 Task: Create new Company, with domain: 'roche.com' and type: 'Prospect'. Add new contact for this company, with mail Id: 'Roshni34Verma@roche.com', First Name: Roshni, Last name:  Verma, Job Title: 'Marketing Analyst', Phone Number: '(702) 555-1234'. Change life cycle stage to  Lead and lead status to  In Progress. Logged in from softage.6@softage.net
Action: Mouse moved to (87, 70)
Screenshot: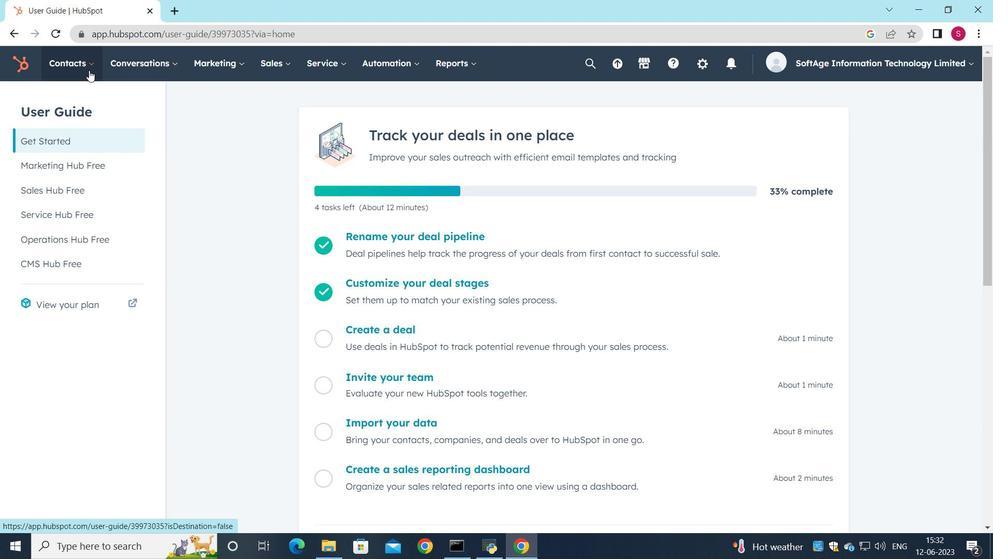
Action: Mouse pressed left at (88, 70)
Screenshot: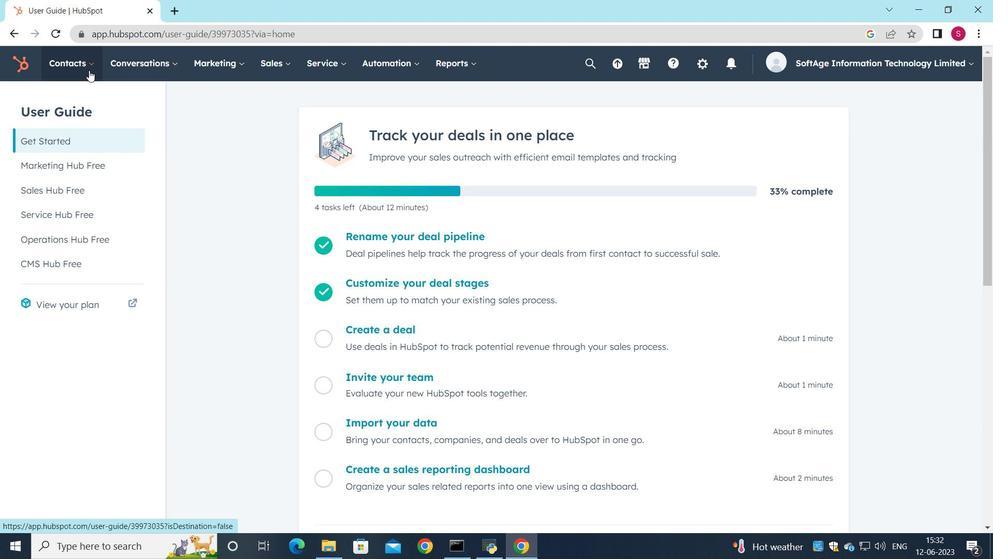 
Action: Mouse moved to (102, 122)
Screenshot: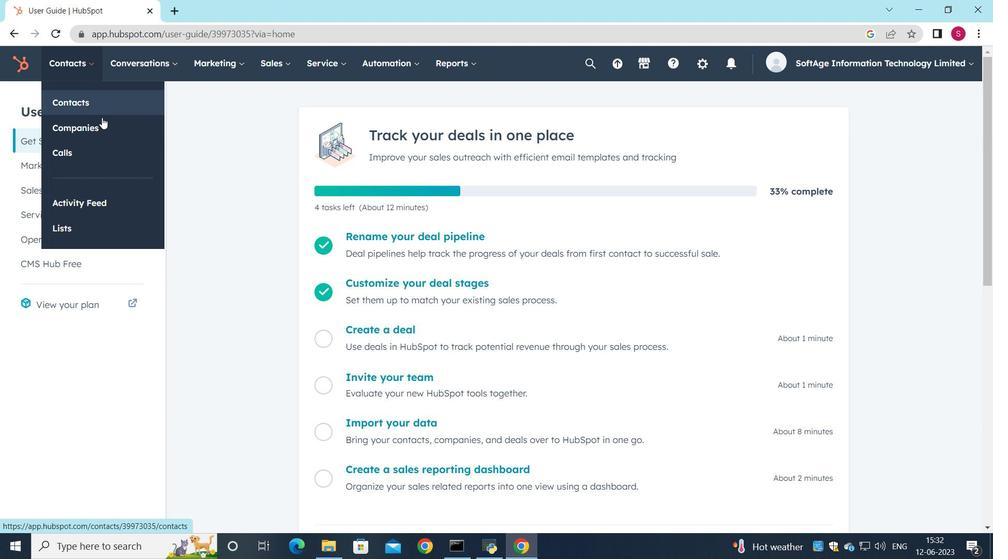 
Action: Mouse pressed left at (102, 122)
Screenshot: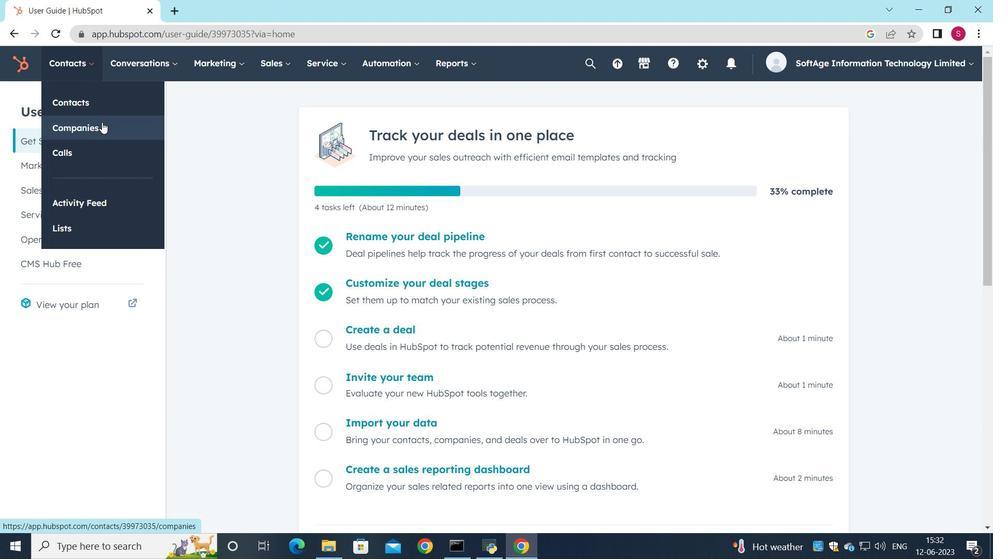 
Action: Mouse moved to (899, 104)
Screenshot: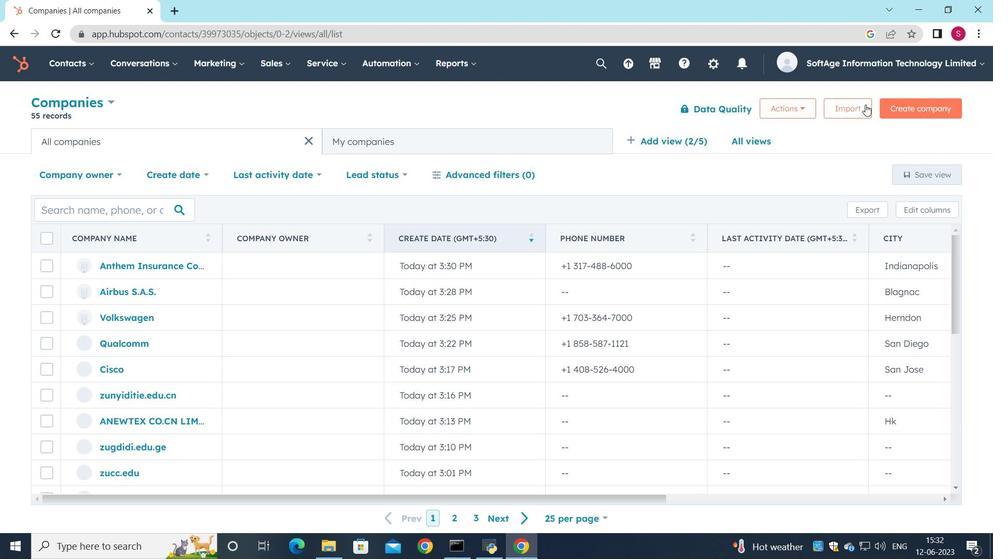 
Action: Mouse pressed left at (899, 104)
Screenshot: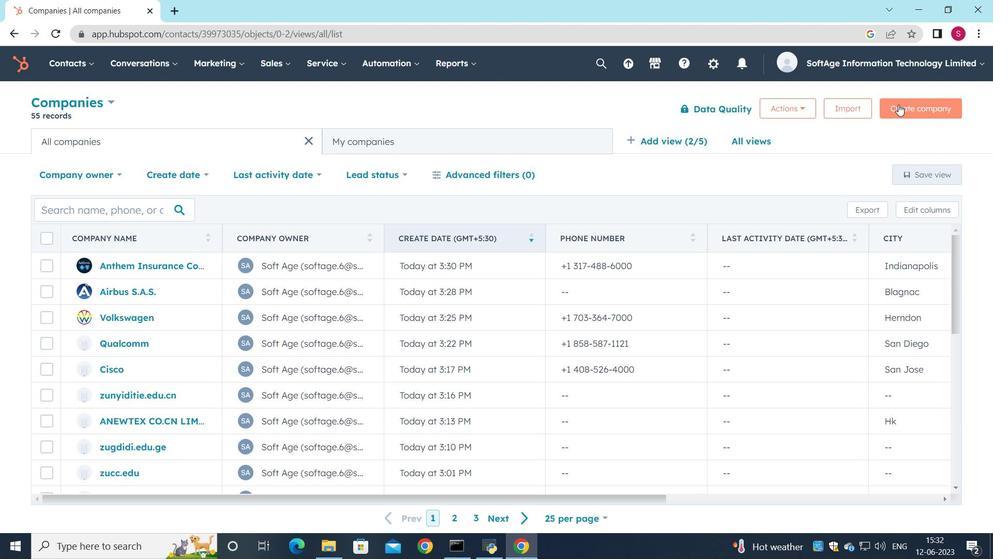 
Action: Mouse moved to (798, 172)
Screenshot: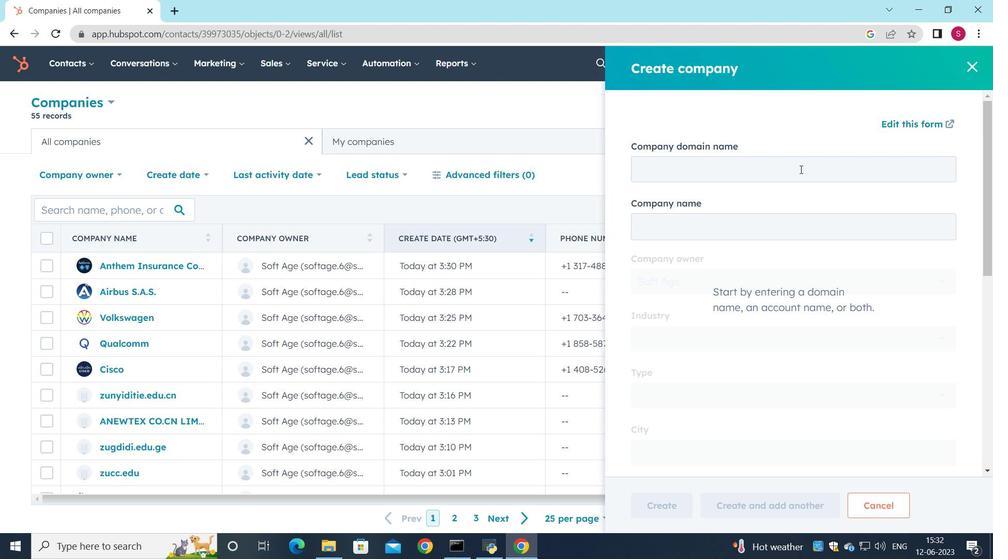 
Action: Mouse pressed left at (798, 172)
Screenshot: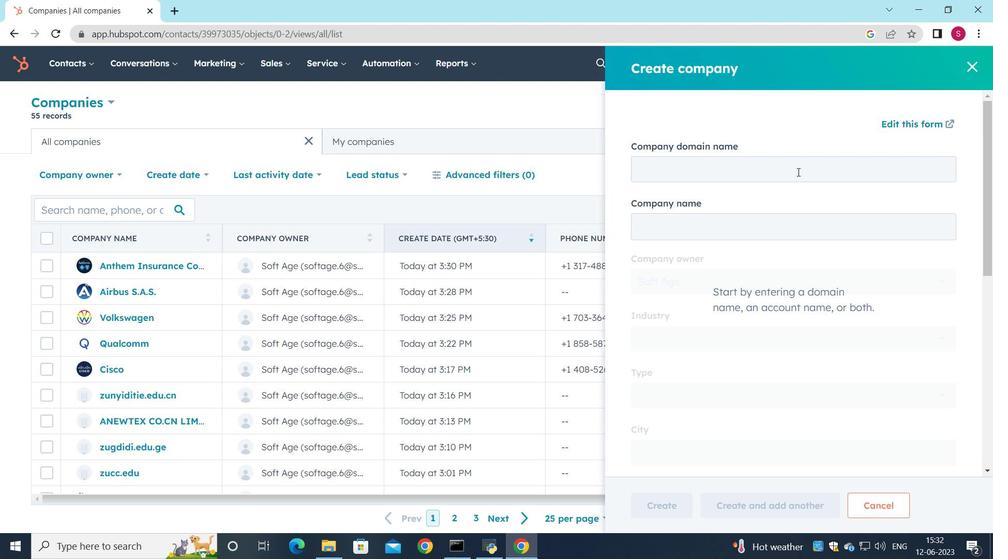 
Action: Key pressed roche.com
Screenshot: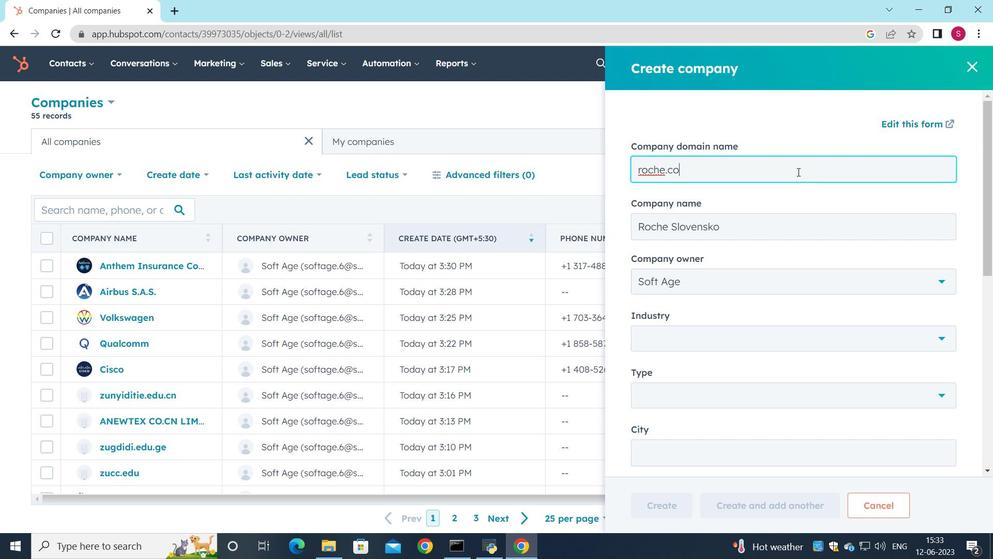 
Action: Mouse moved to (803, 256)
Screenshot: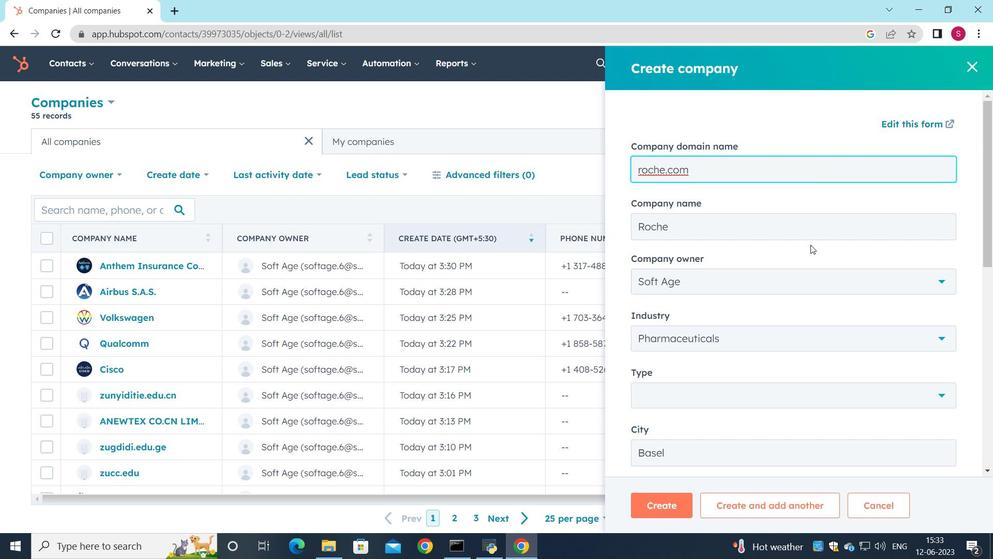 
Action: Mouse scrolled (803, 255) with delta (0, 0)
Screenshot: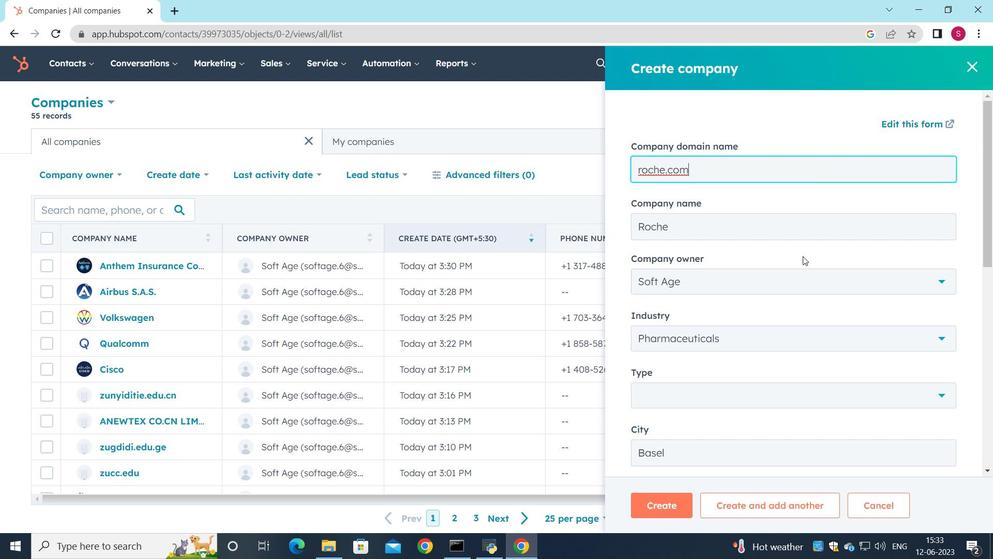 
Action: Mouse moved to (807, 265)
Screenshot: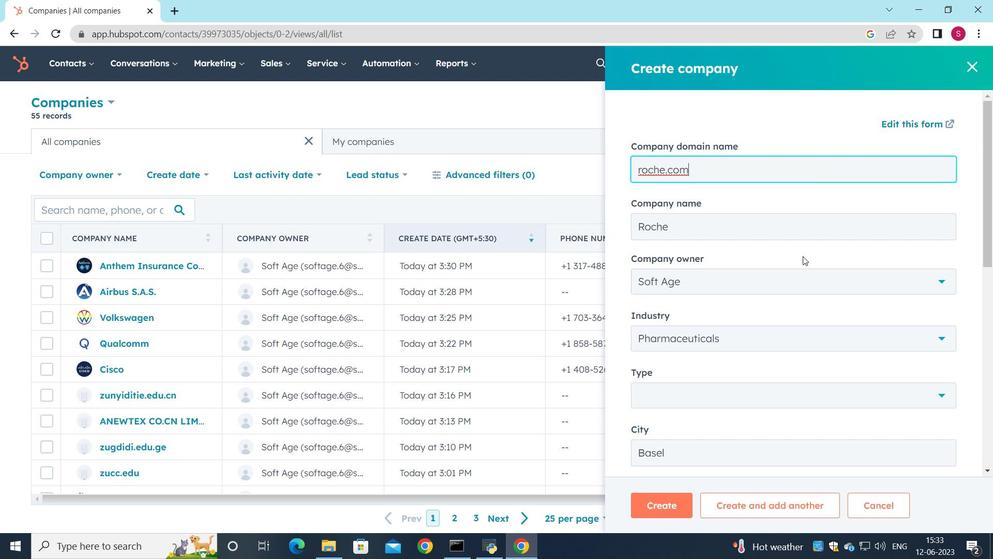 
Action: Mouse scrolled (807, 265) with delta (0, 0)
Screenshot: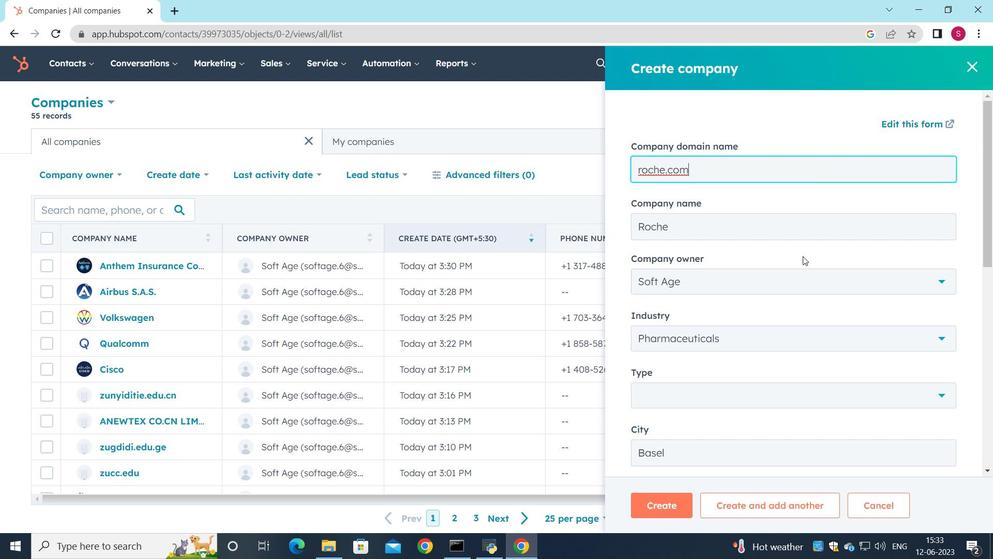 
Action: Mouse moved to (923, 263)
Screenshot: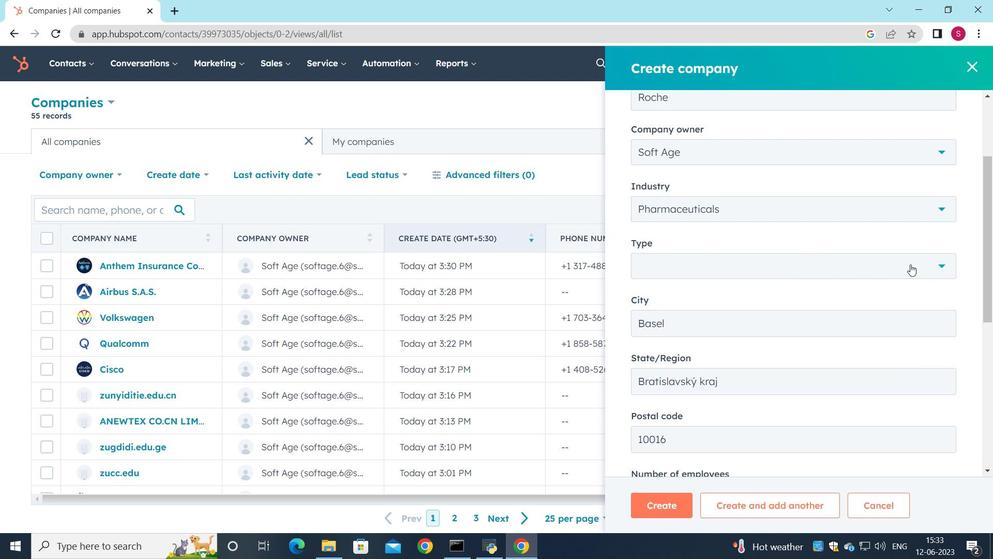 
Action: Mouse pressed left at (923, 263)
Screenshot: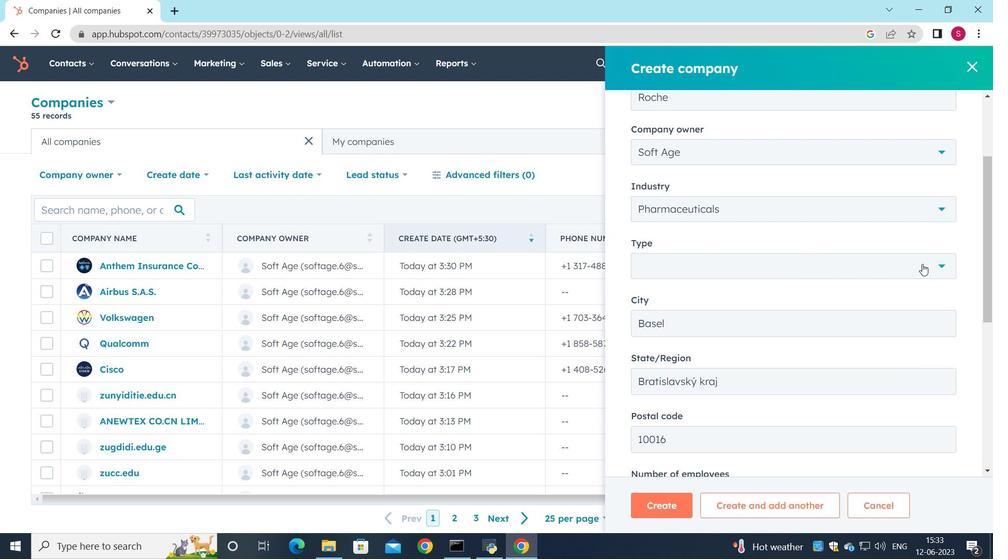
Action: Mouse moved to (739, 316)
Screenshot: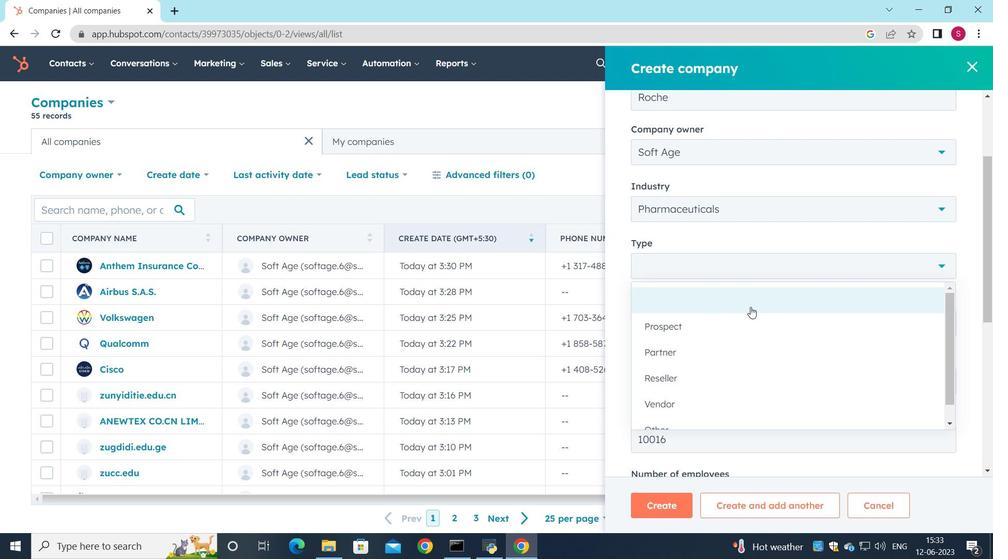 
Action: Mouse pressed left at (739, 316)
Screenshot: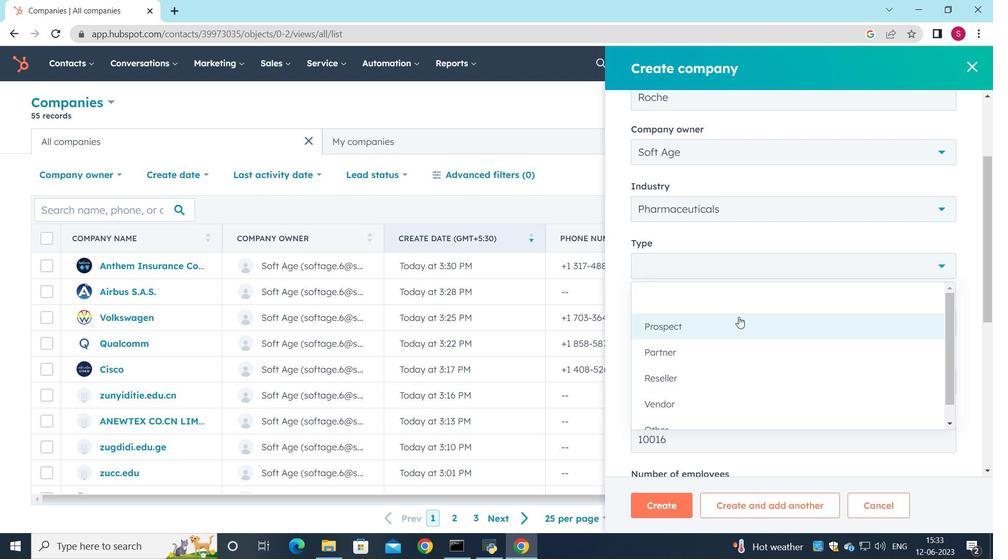 
Action: Mouse moved to (753, 294)
Screenshot: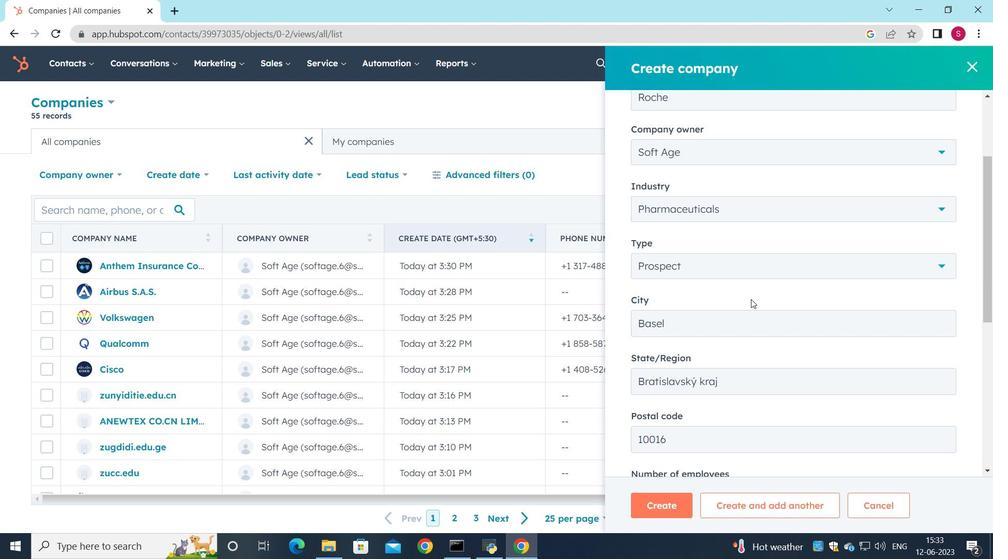 
Action: Mouse scrolled (753, 293) with delta (0, 0)
Screenshot: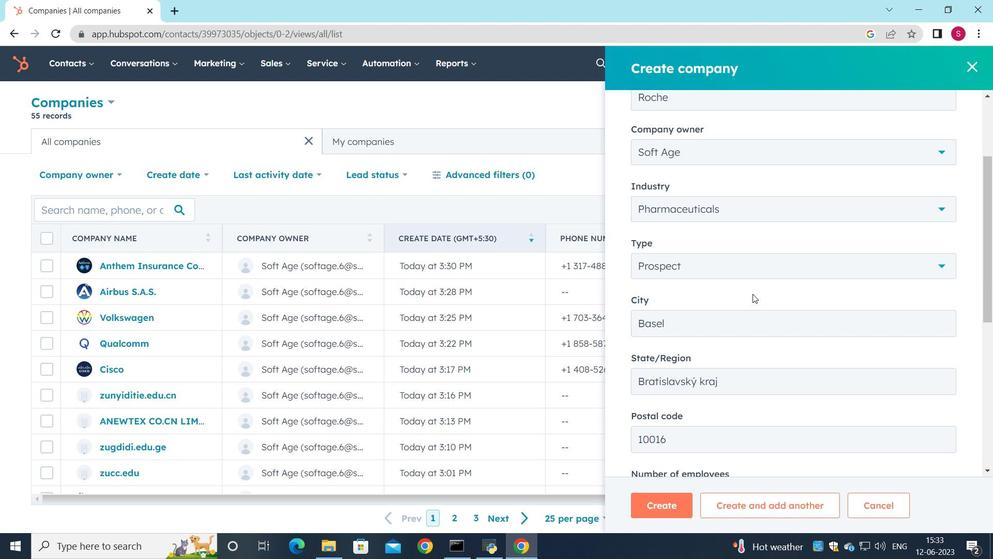 
Action: Mouse scrolled (753, 293) with delta (0, 0)
Screenshot: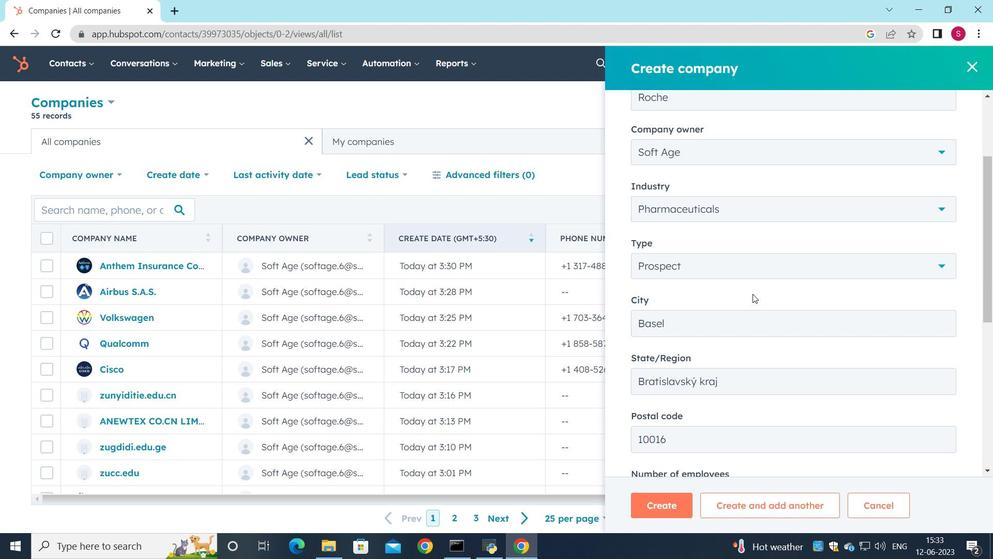 
Action: Mouse moved to (753, 297)
Screenshot: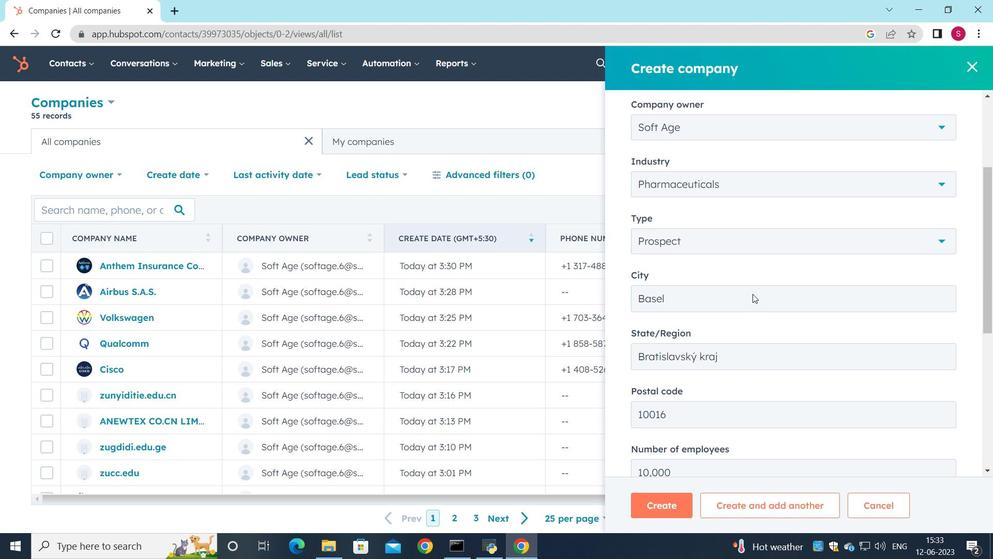 
Action: Mouse scrolled (753, 297) with delta (0, 0)
Screenshot: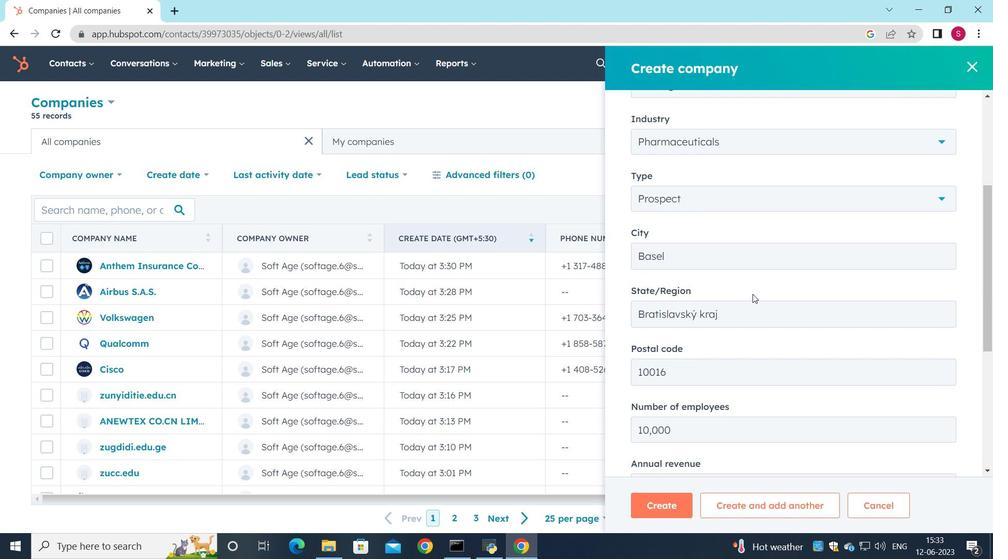 
Action: Mouse moved to (652, 507)
Screenshot: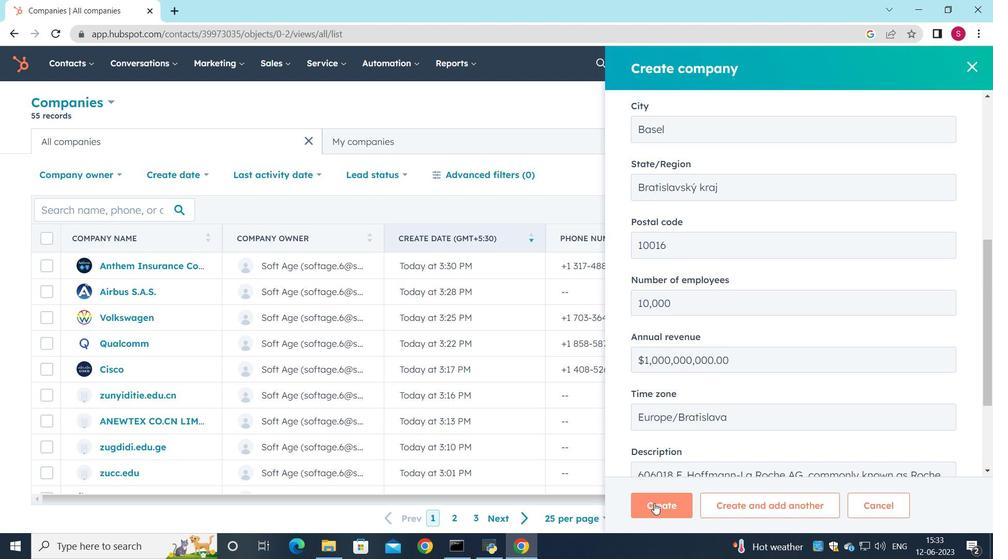 
Action: Mouse pressed left at (652, 507)
Screenshot: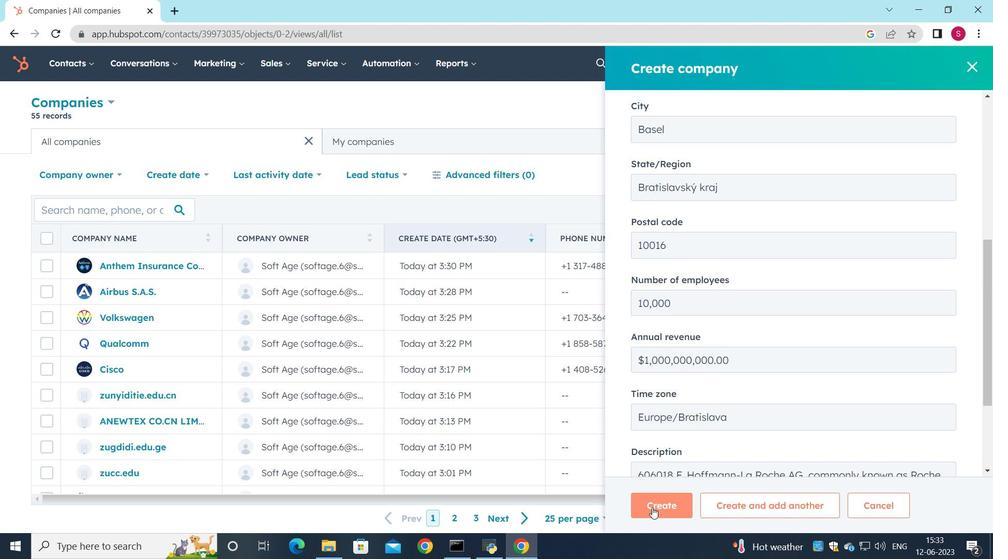 
Action: Mouse moved to (598, 438)
Screenshot: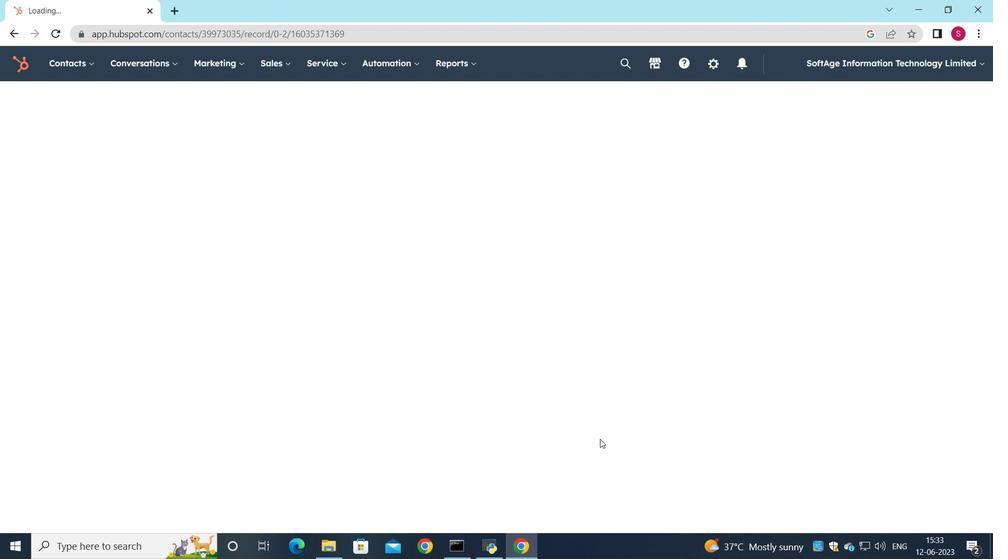 
Action: Mouse scrolled (598, 438) with delta (0, 0)
Screenshot: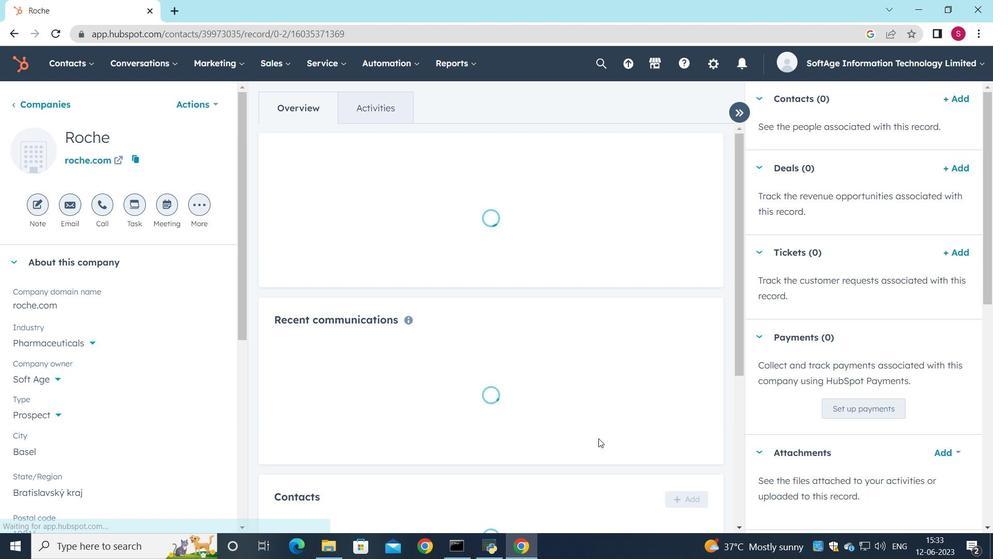 
Action: Mouse scrolled (598, 438) with delta (0, 0)
Screenshot: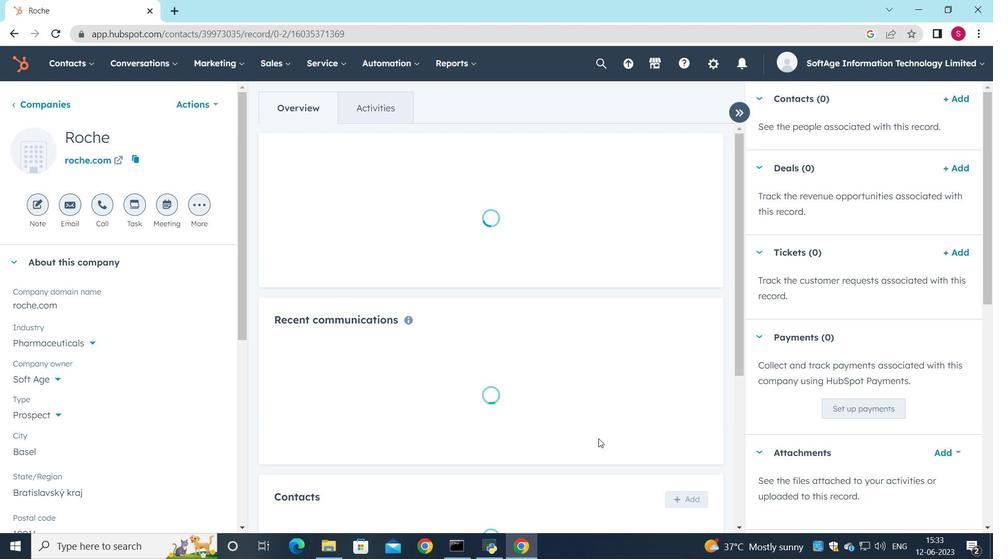 
Action: Mouse moved to (686, 362)
Screenshot: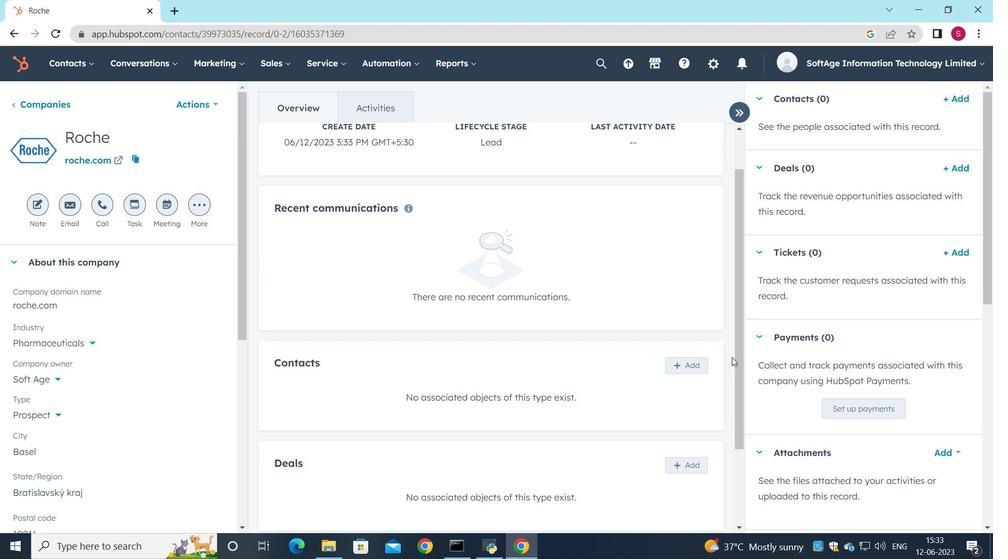 
Action: Mouse pressed left at (686, 362)
Screenshot: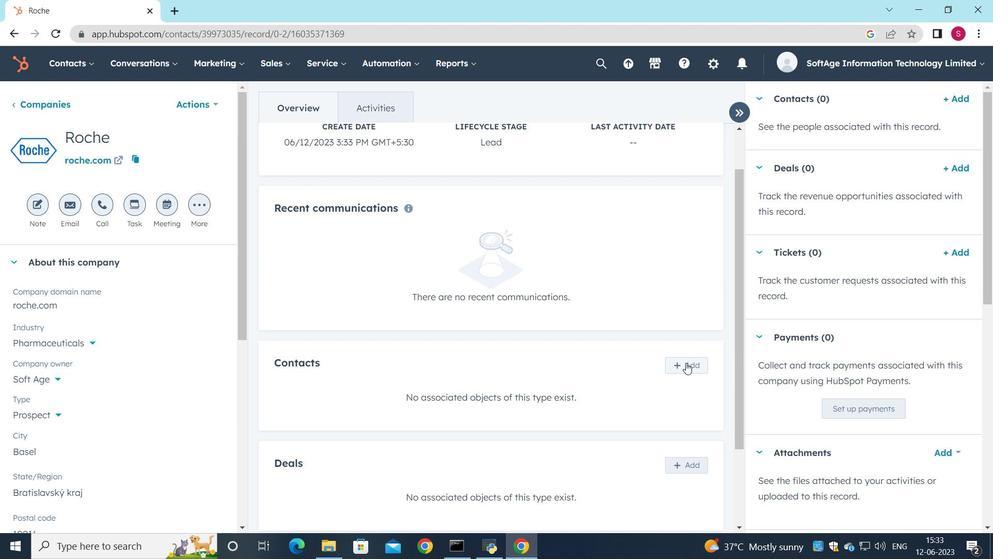 
Action: Mouse moved to (737, 120)
Screenshot: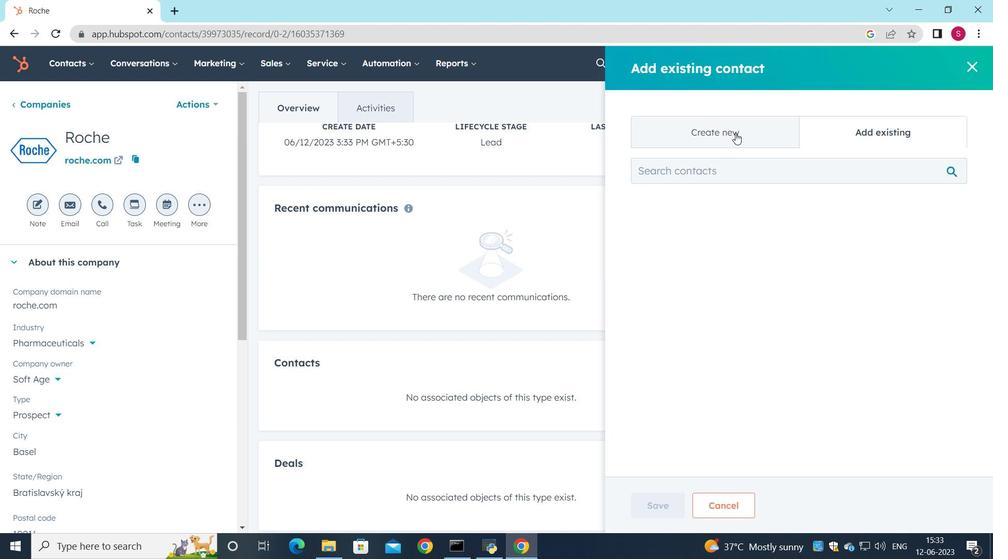 
Action: Mouse pressed left at (737, 120)
Screenshot: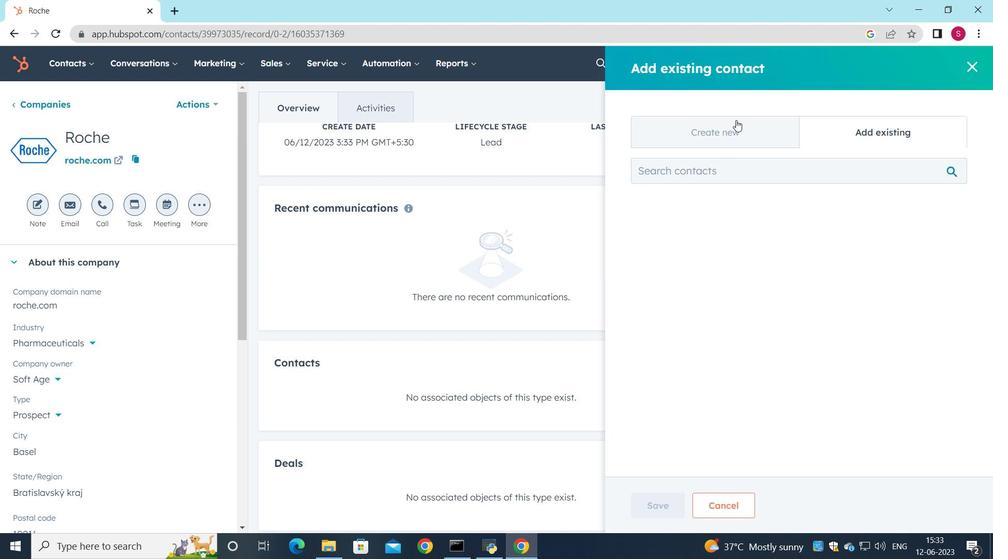 
Action: Mouse moved to (728, 207)
Screenshot: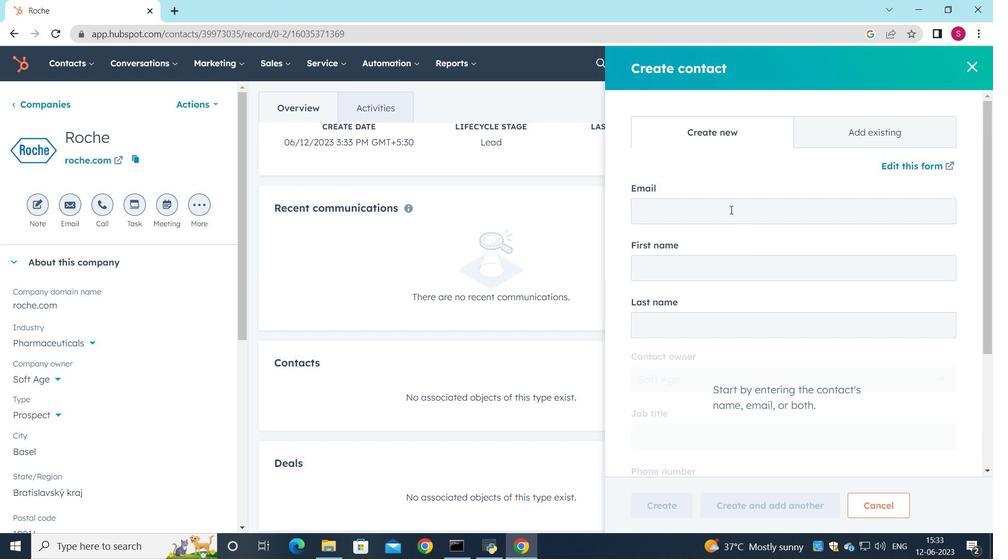 
Action: Mouse pressed left at (728, 207)
Screenshot: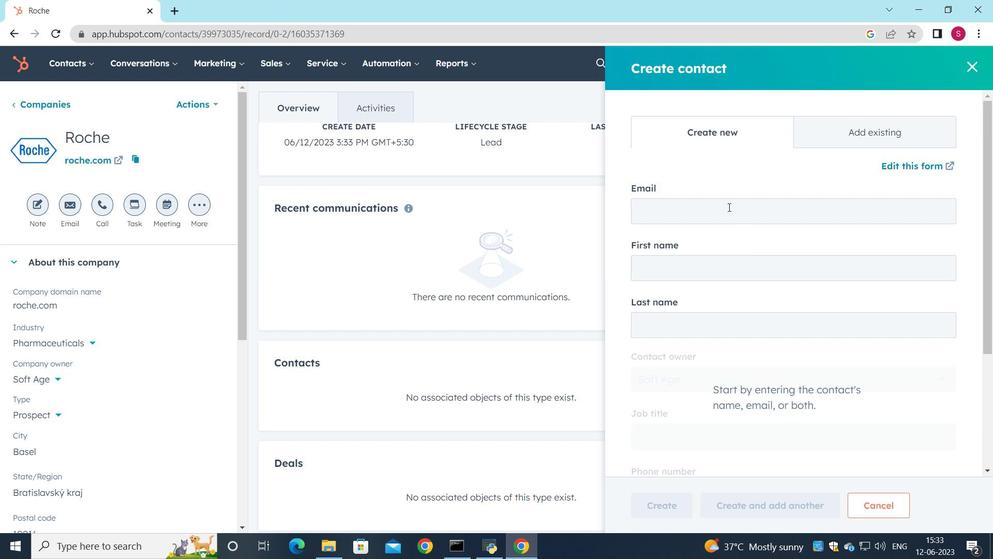 
Action: Key pressed <Key.shift><Key.shift><Key.shift><Key.shift><Key.shift><Key.shift><Key.shift><Key.shift><Key.shift>Roshini34<Key.shift>Verma<Key.shift>@roche.com
Screenshot: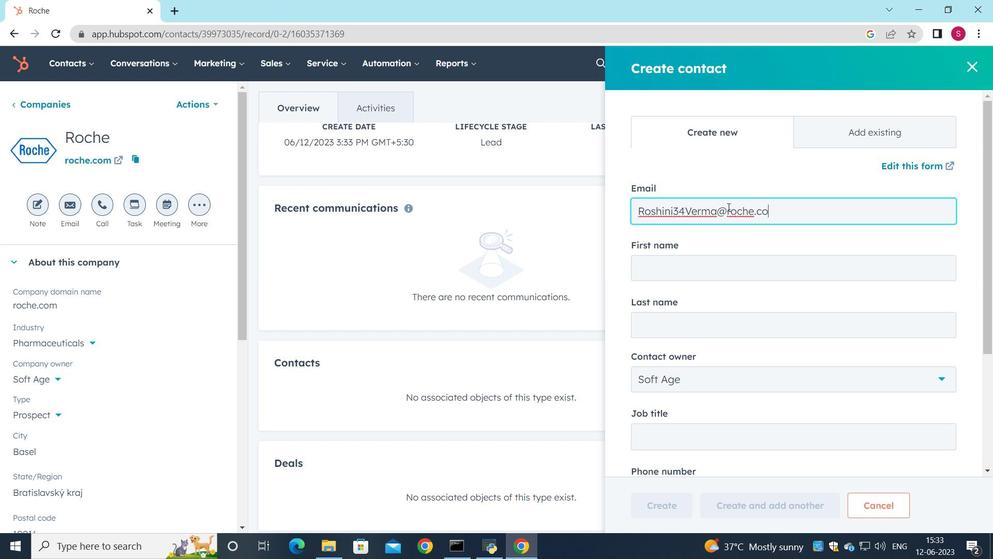 
Action: Mouse moved to (693, 278)
Screenshot: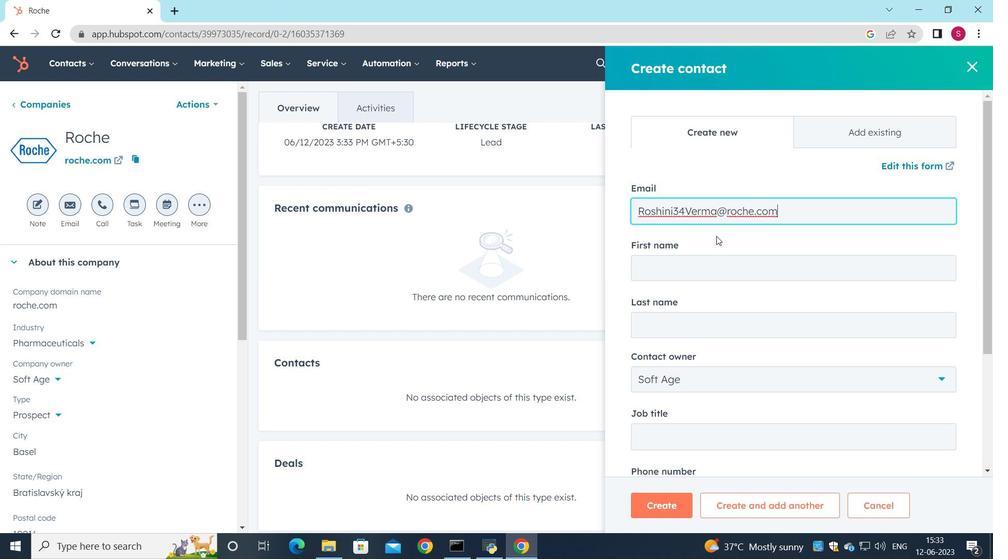 
Action: Mouse pressed left at (693, 278)
Screenshot: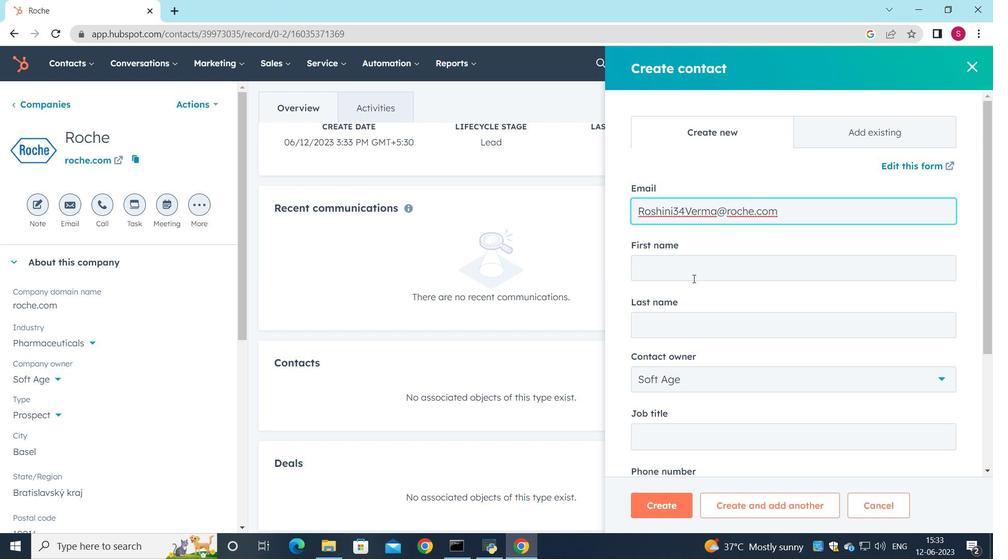 
Action: Mouse moved to (698, 275)
Screenshot: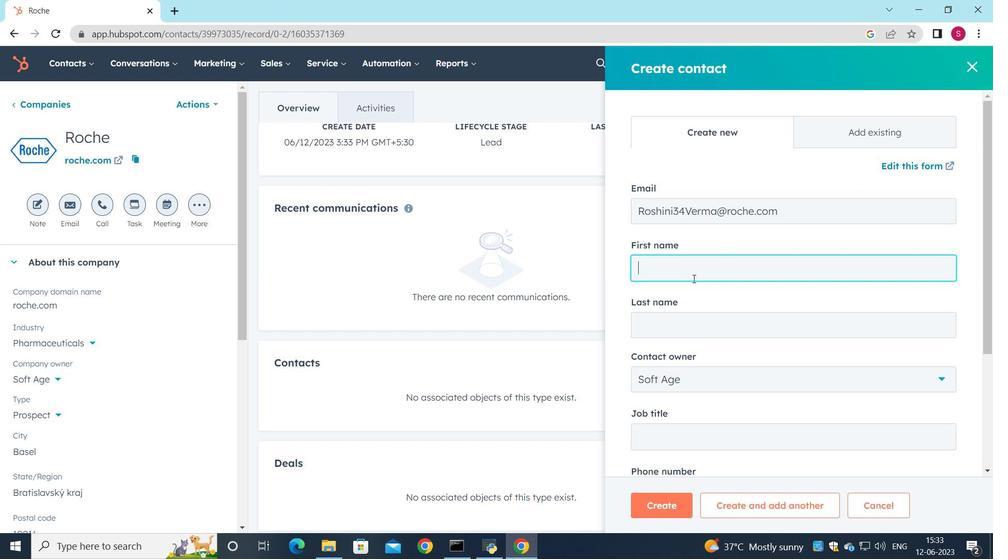 
Action: Key pressed <Key.shift><Key.shift><Key.shift><Key.shift><Key.shift><Key.shift>Roshni
Screenshot: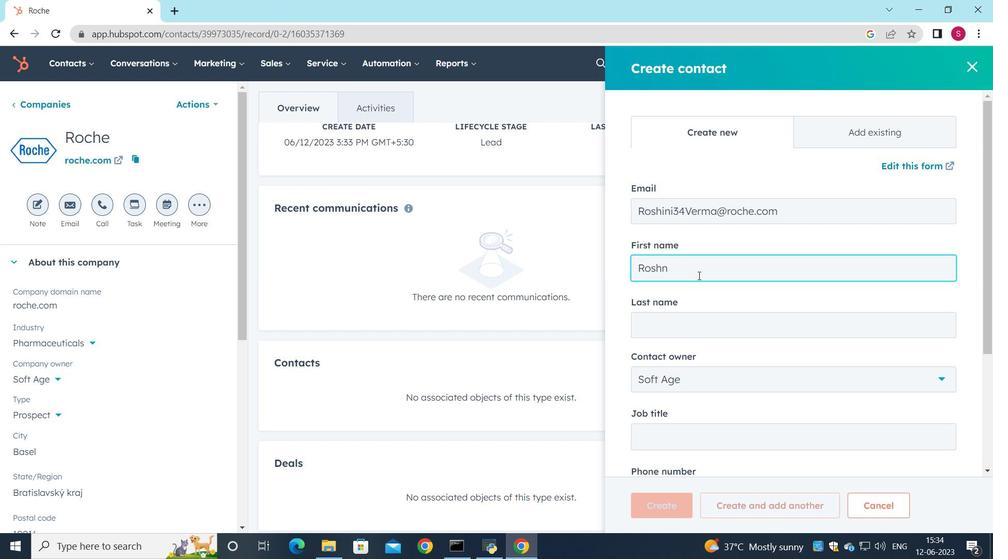 
Action: Mouse moved to (683, 329)
Screenshot: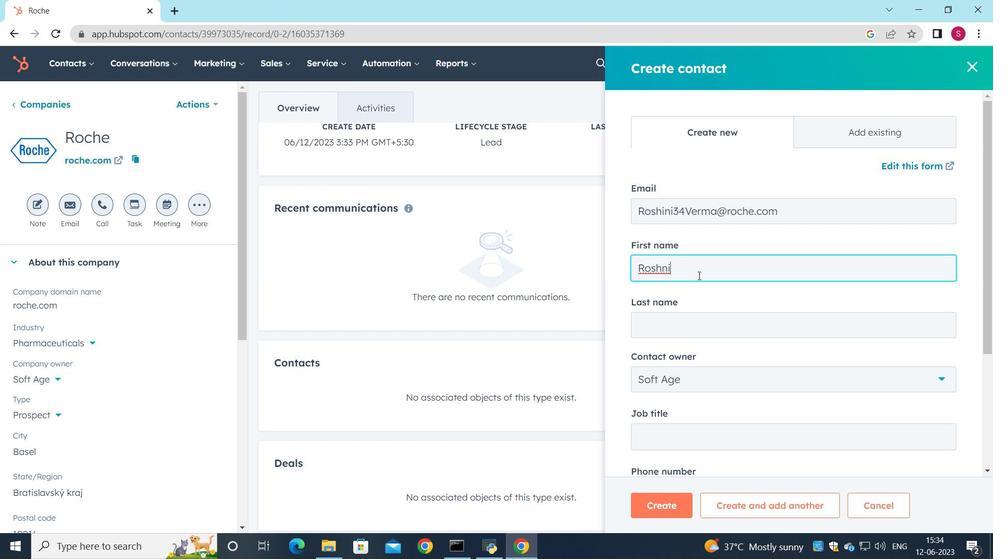 
Action: Mouse pressed left at (683, 329)
Screenshot: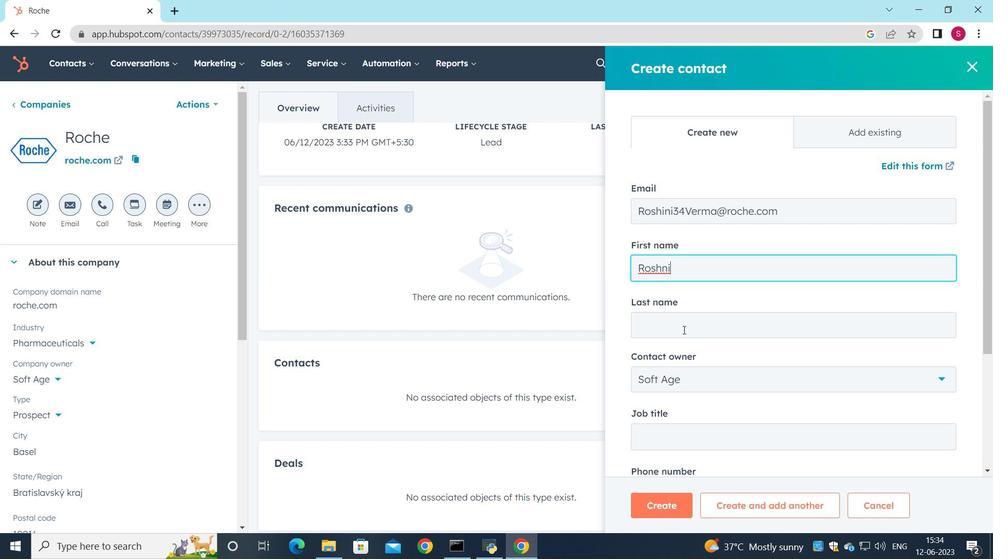 
Action: Mouse moved to (697, 250)
Screenshot: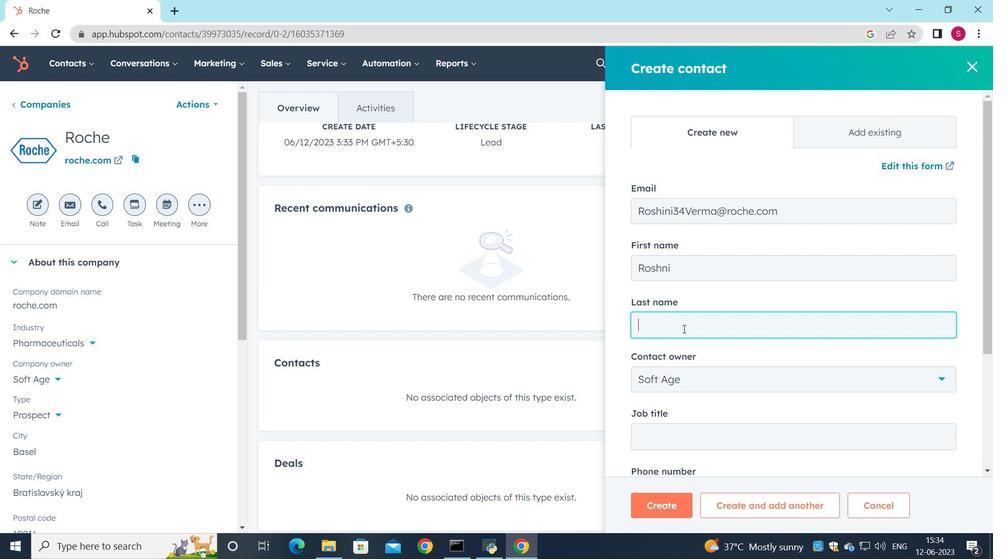
Action: Key pressed <Key.shift>Verma
Screenshot: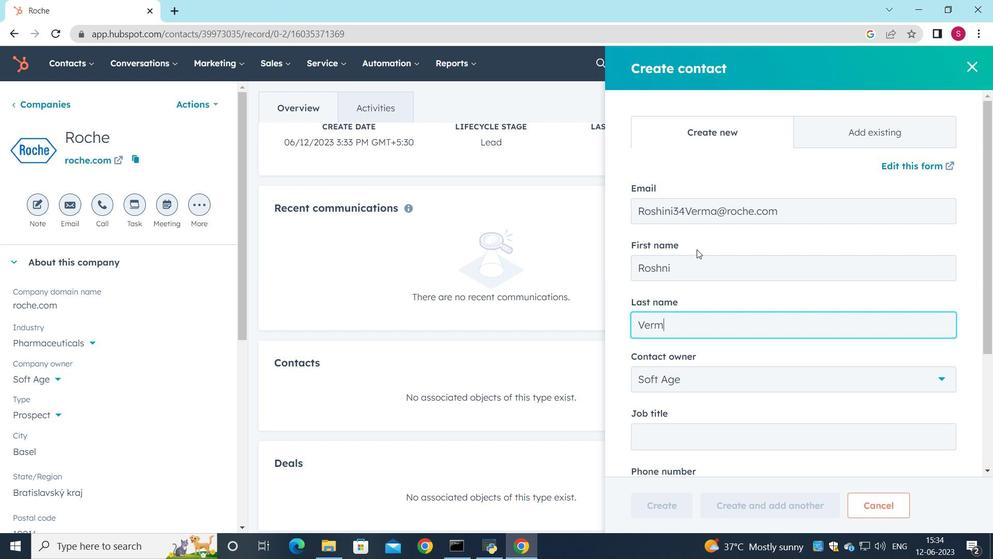 
Action: Mouse scrolled (697, 249) with delta (0, 0)
Screenshot: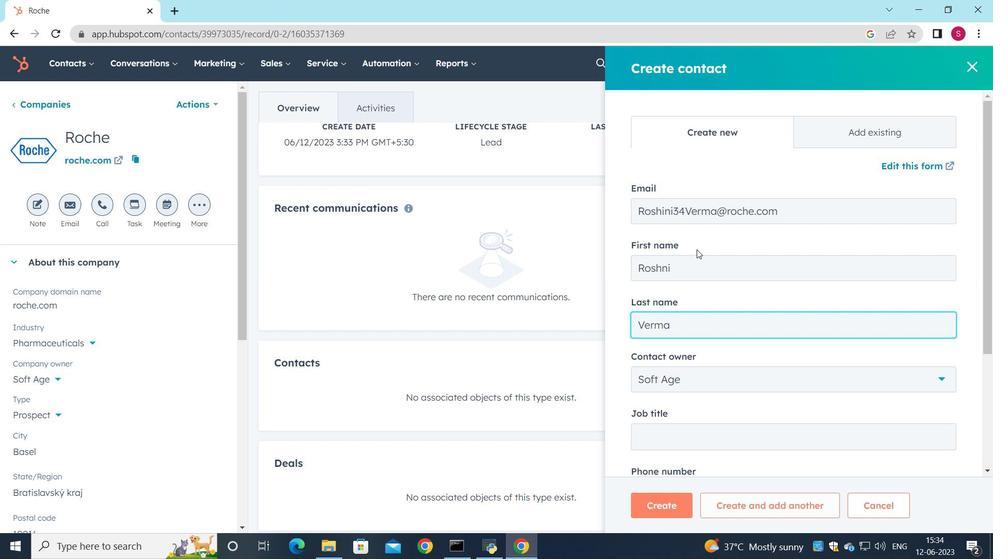 
Action: Mouse scrolled (697, 249) with delta (0, 0)
Screenshot: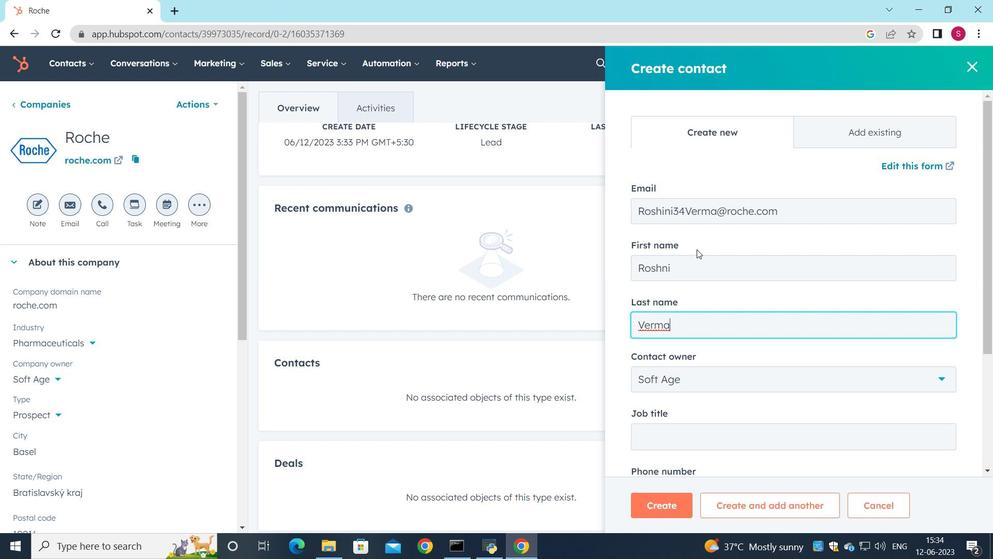
Action: Mouse moved to (686, 296)
Screenshot: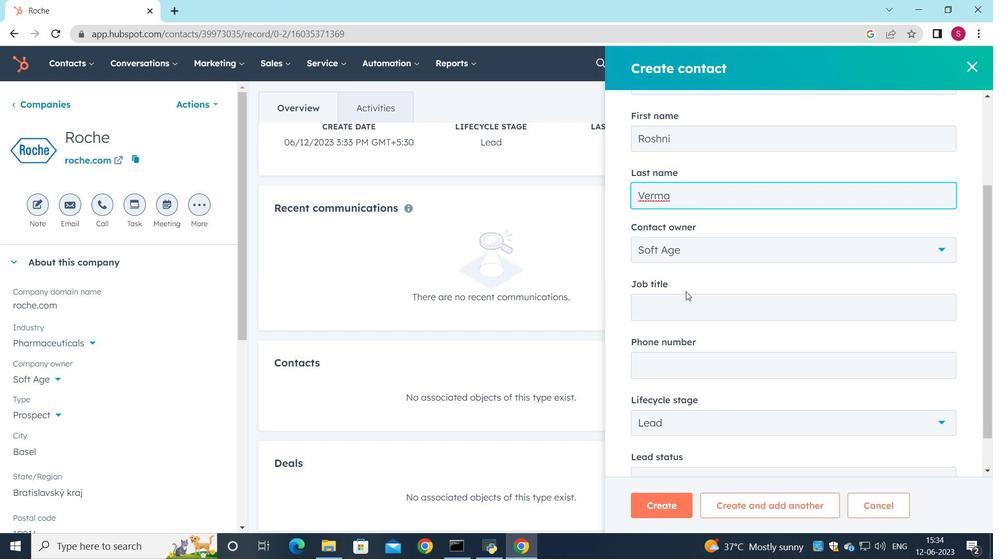
Action: Mouse pressed left at (686, 296)
Screenshot: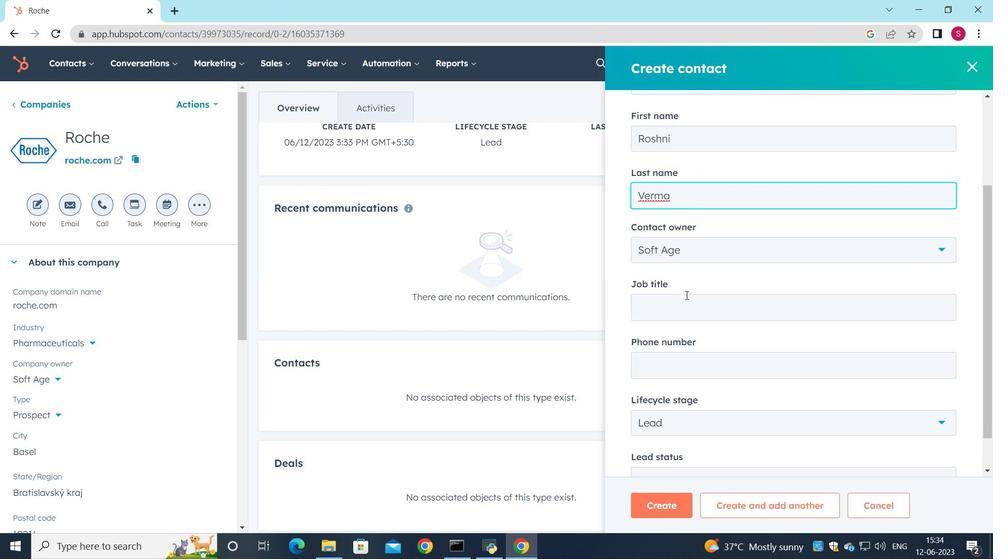 
Action: Mouse moved to (696, 283)
Screenshot: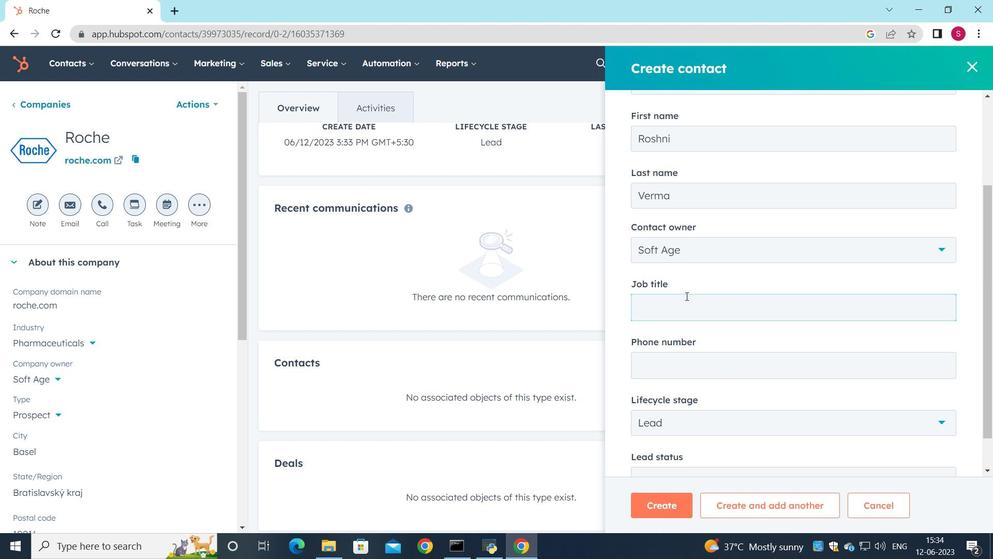 
Action: Key pressed <Key.shift_r><Key.shift_r><Key.shift_r><Key.shift_r><Key.shift_r><Key.shift_r><Key.shift_r><Key.shift_r><Key.shift_r><Key.shift_r><Key.shift_r><Key.shift_r><Key.shift_r><Key.shift_r><Key.shift_r><Key.shift_r><Key.shift_r><Key.shift_r><Key.shift_r><Key.shift_r><Key.shift_r><Key.shift_r>Marketinh<Key.backspace>g<Key.space><Key.shift>Am<Key.backspace>nalyst
Screenshot: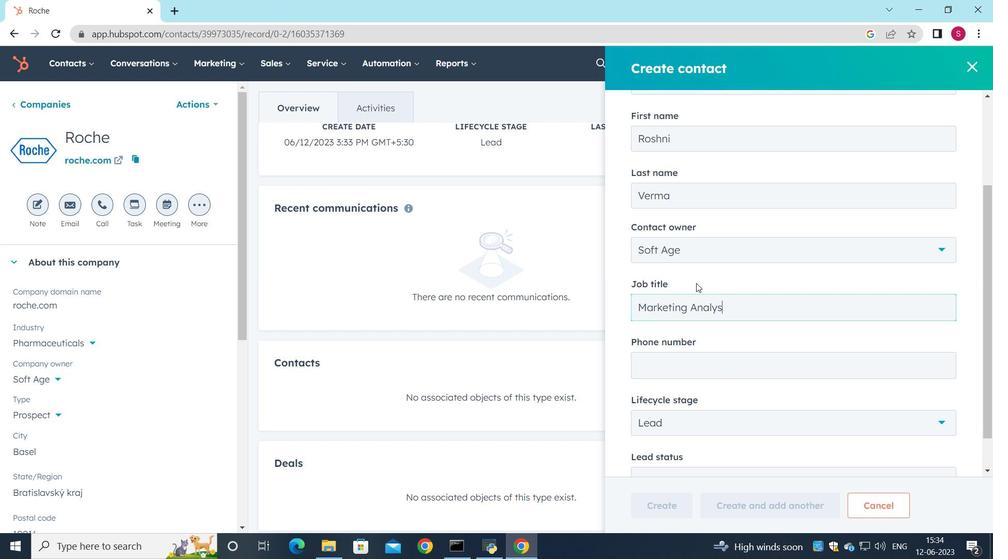 
Action: Mouse moved to (690, 360)
Screenshot: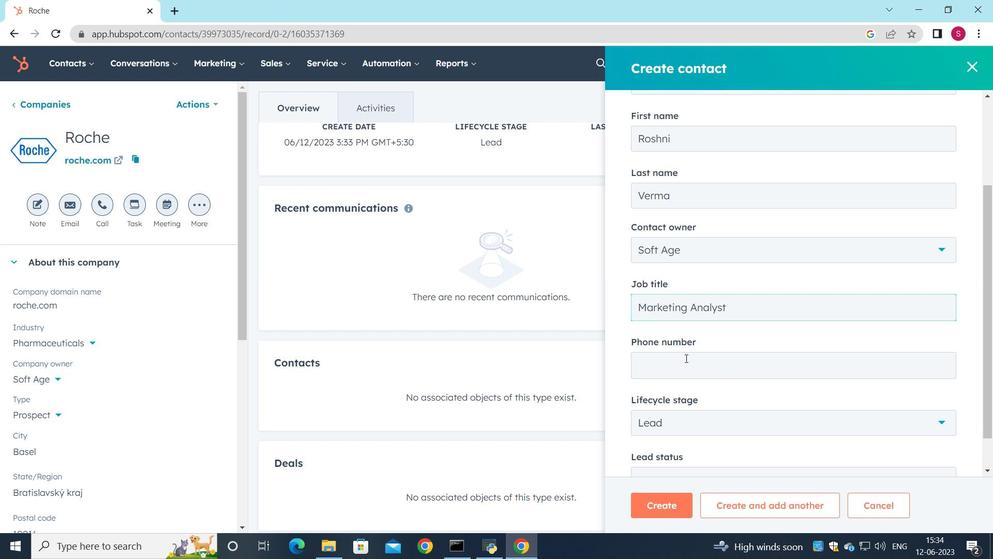 
Action: Mouse pressed left at (690, 360)
Screenshot: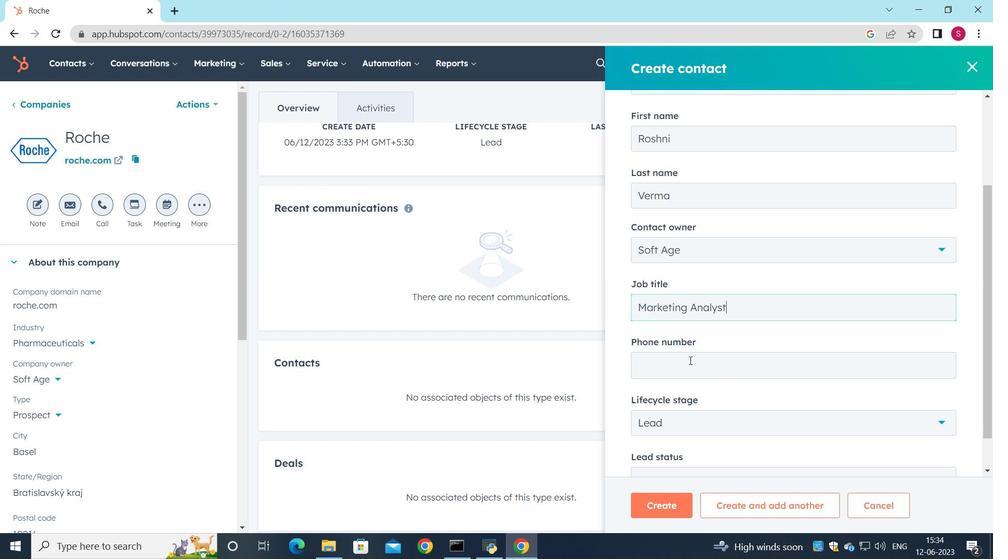 
Action: Key pressed 7025551234
Screenshot: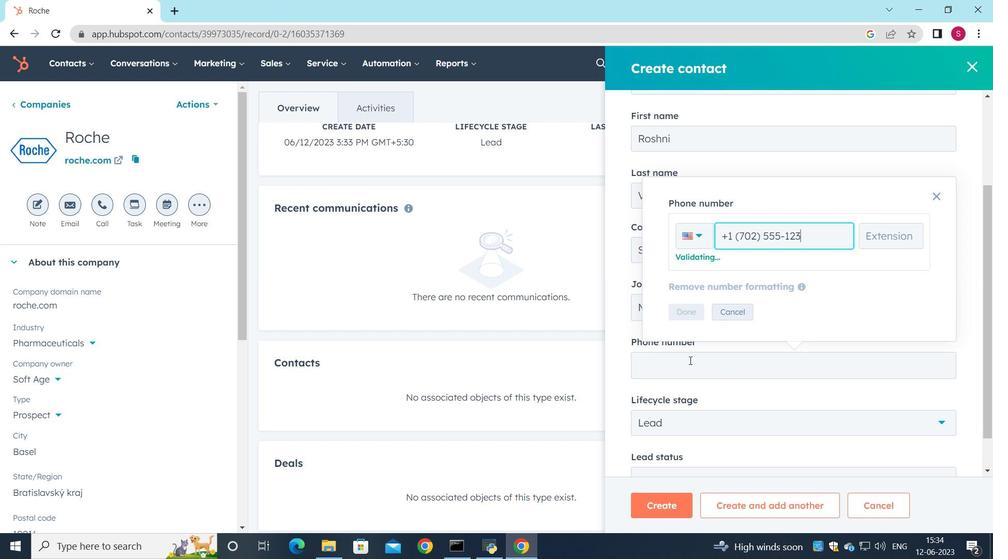 
Action: Mouse moved to (684, 317)
Screenshot: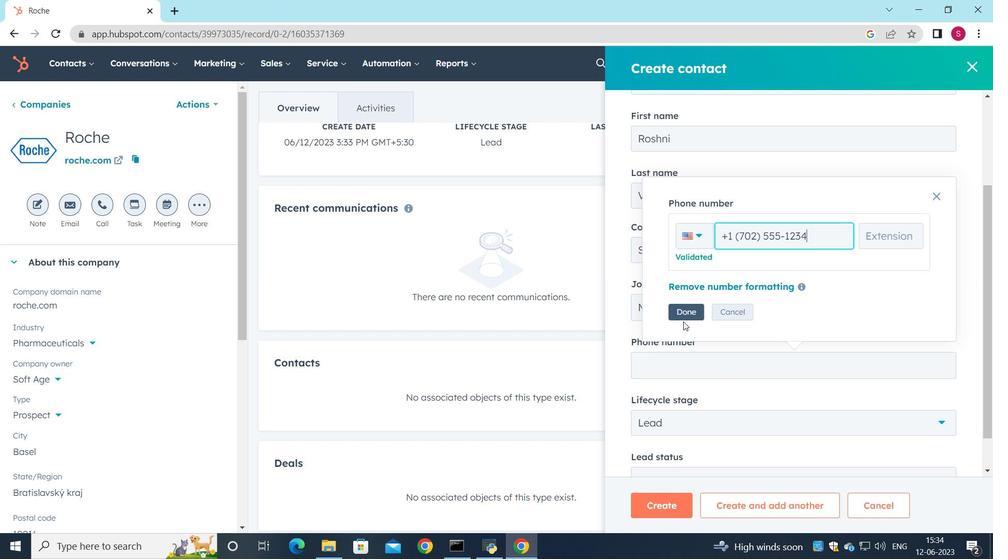 
Action: Mouse pressed left at (684, 317)
Screenshot: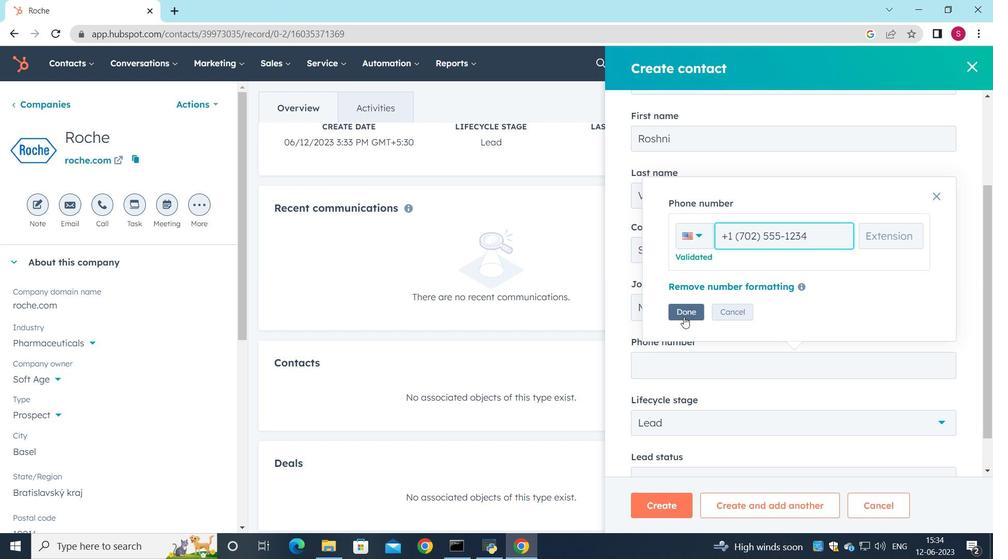 
Action: Mouse moved to (680, 378)
Screenshot: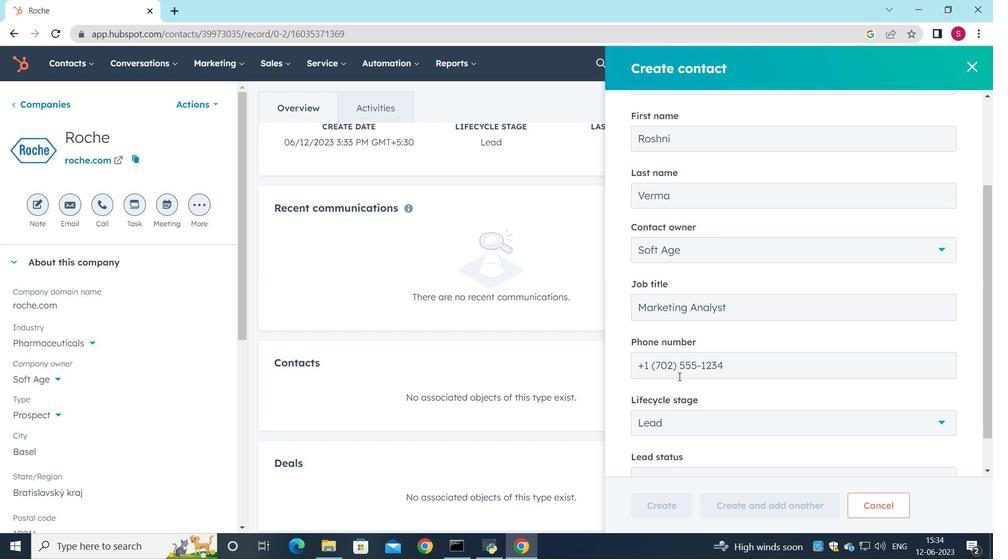 
Action: Mouse scrolled (680, 378) with delta (0, 0)
Screenshot: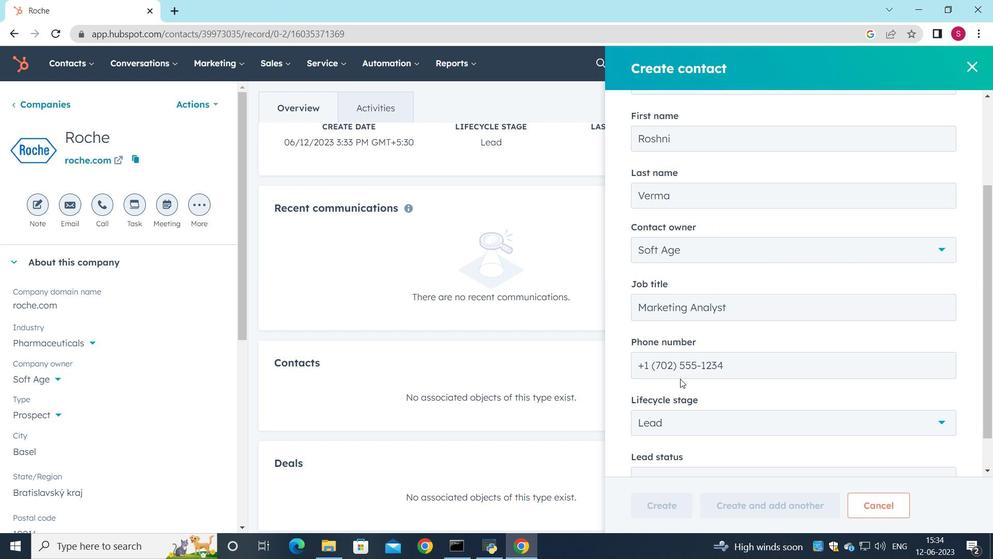 
Action: Mouse scrolled (680, 378) with delta (0, 0)
Screenshot: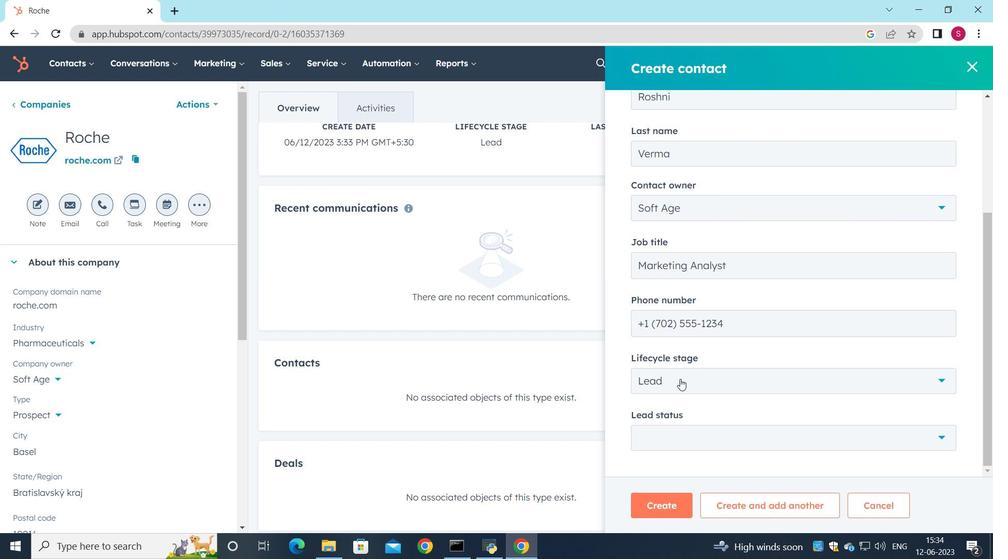 
Action: Mouse scrolled (680, 378) with delta (0, 0)
Screenshot: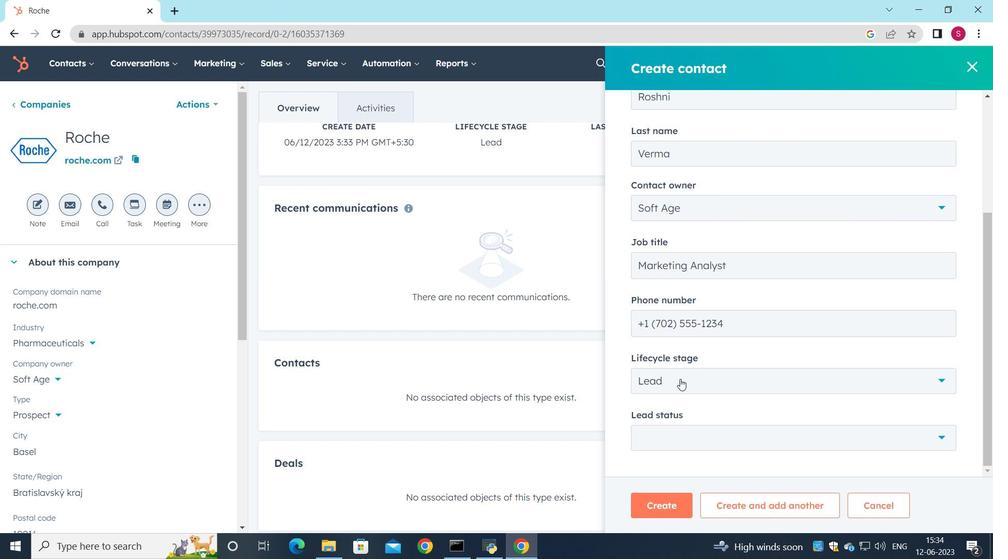 
Action: Mouse moved to (922, 443)
Screenshot: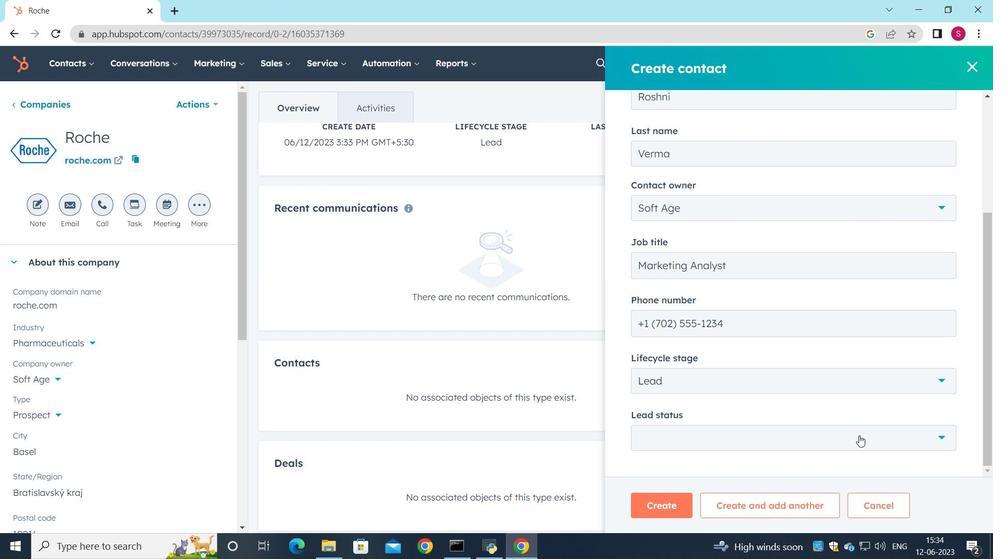 
Action: Mouse pressed left at (922, 443)
Screenshot: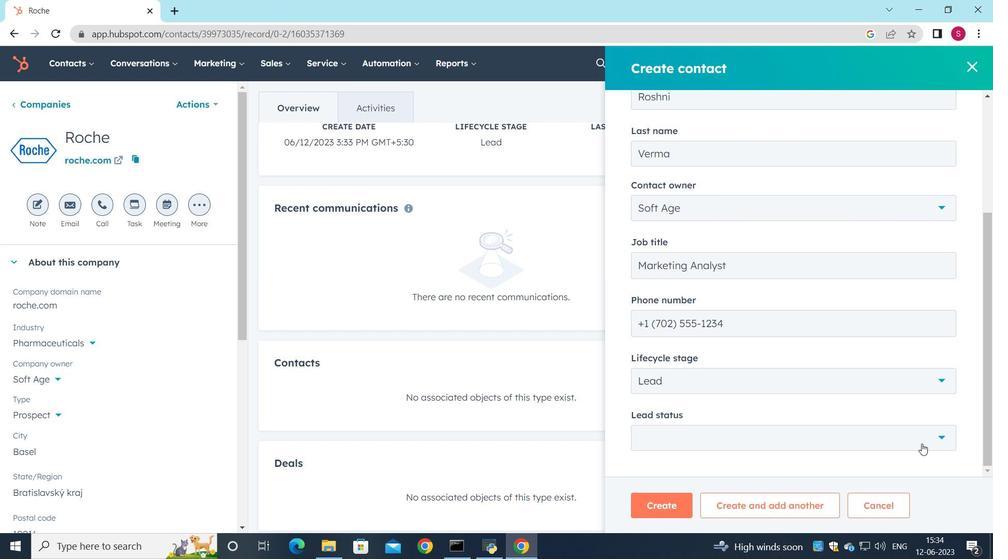 
Action: Mouse moved to (692, 369)
Screenshot: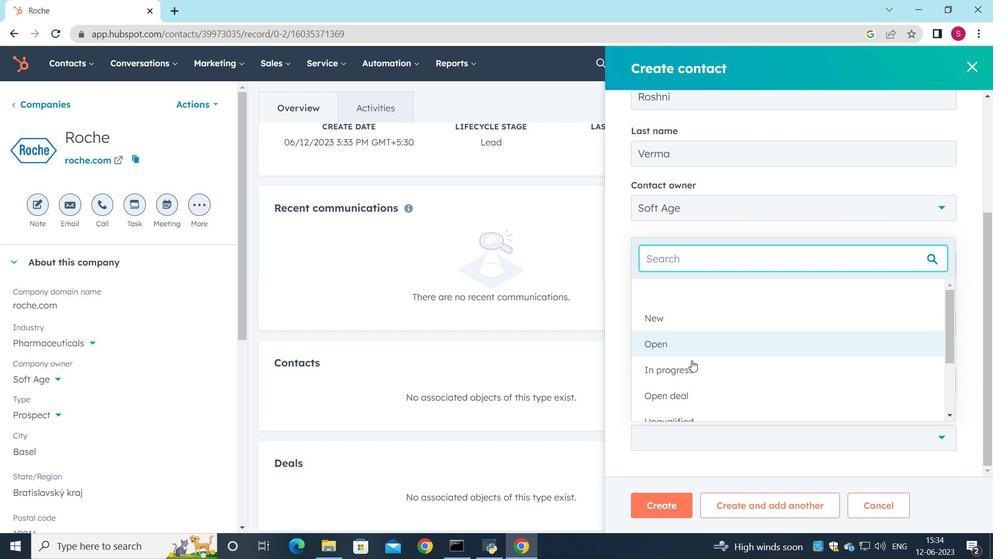 
Action: Mouse pressed left at (692, 369)
Screenshot: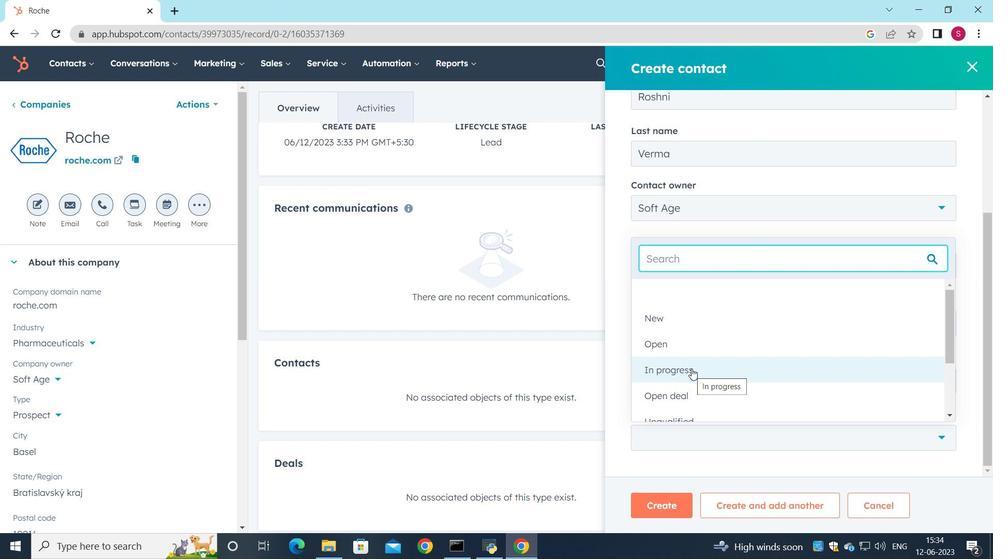 
Action: Mouse moved to (657, 504)
Screenshot: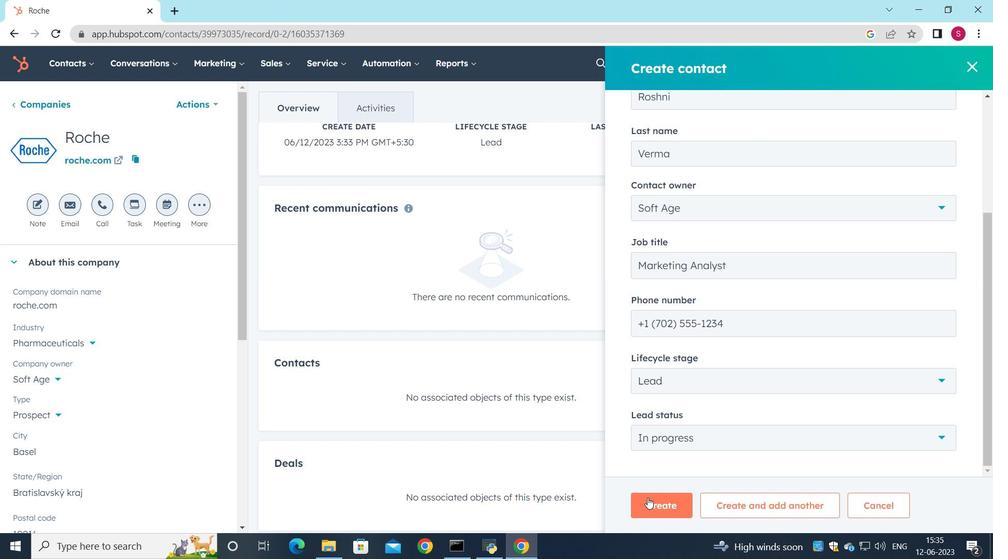 
Action: Mouse pressed left at (657, 504)
Screenshot: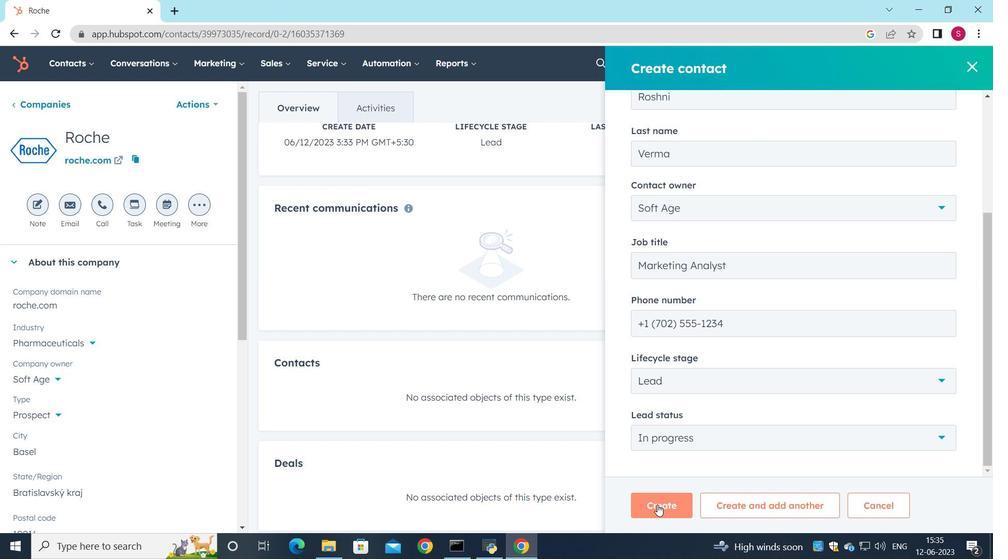 
Action: Mouse moved to (587, 442)
Screenshot: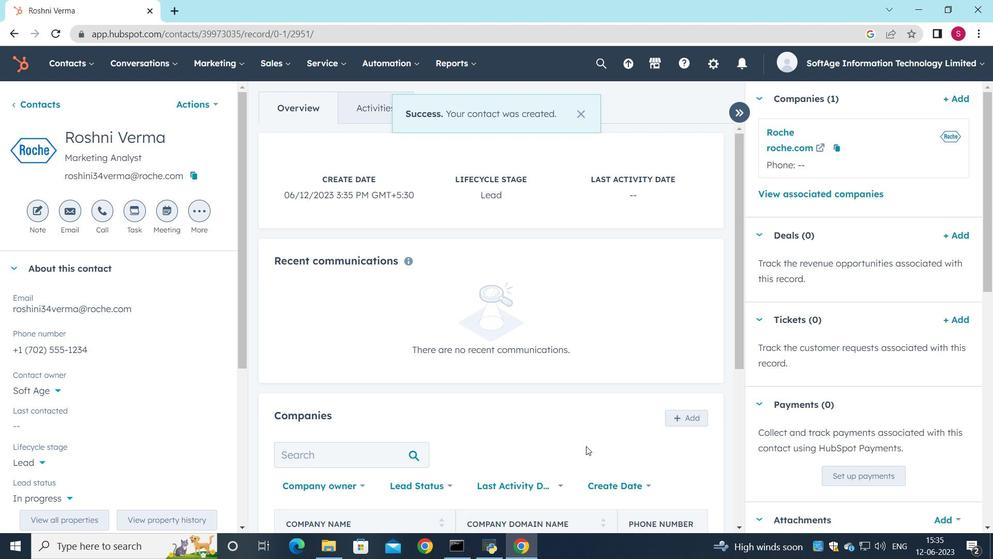 
Action: Mouse scrolled (587, 442) with delta (0, 0)
Screenshot: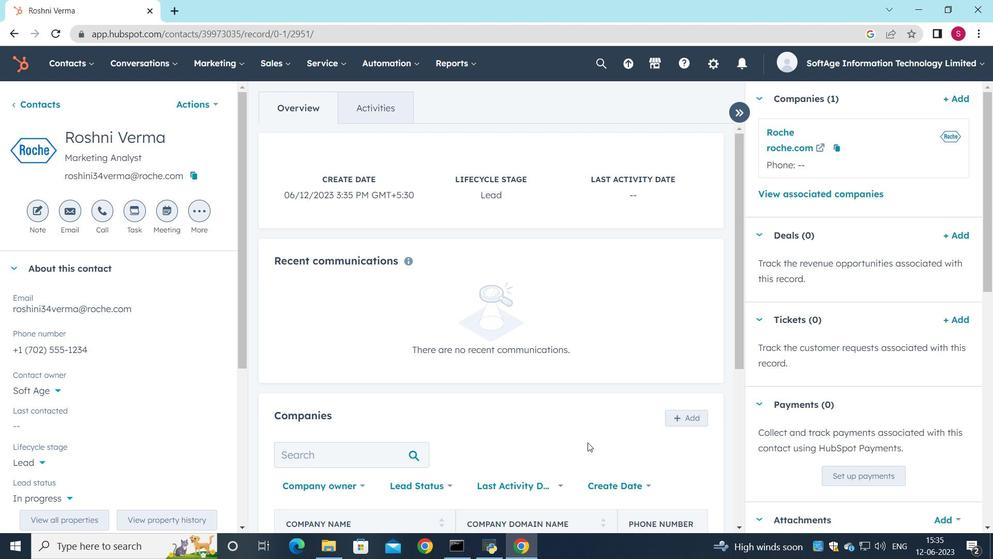 
Action: Mouse scrolled (587, 442) with delta (0, 0)
Screenshot: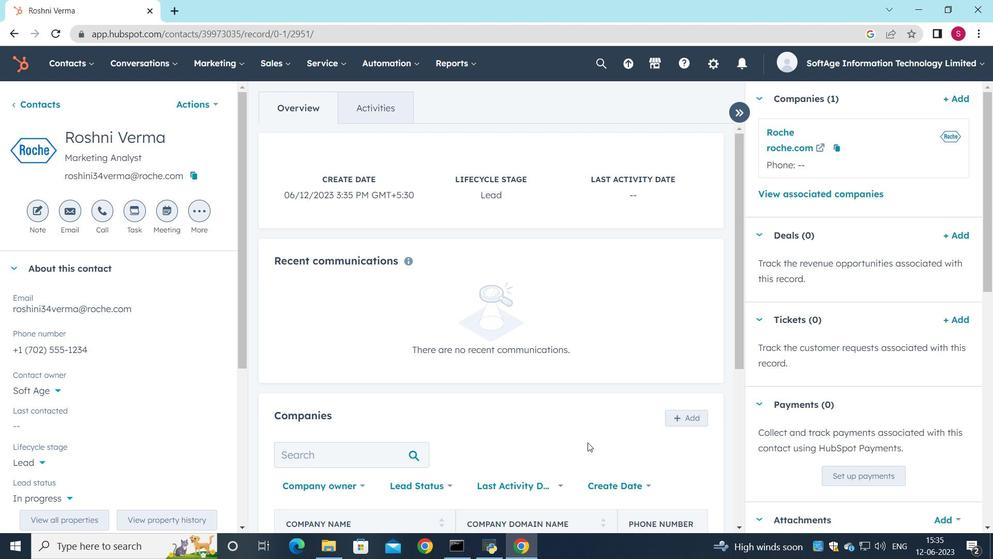
